 Task: Toggle the show units in the suggest.
Action: Mouse moved to (30, 594)
Screenshot: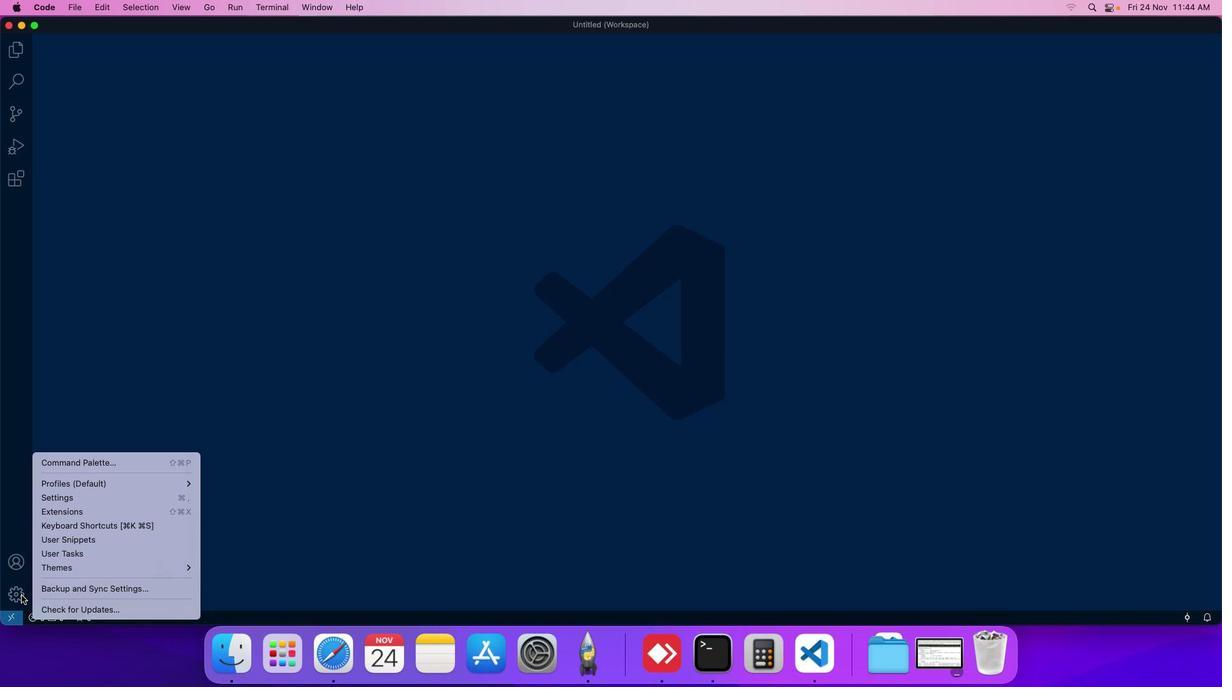 
Action: Mouse pressed left at (30, 594)
Screenshot: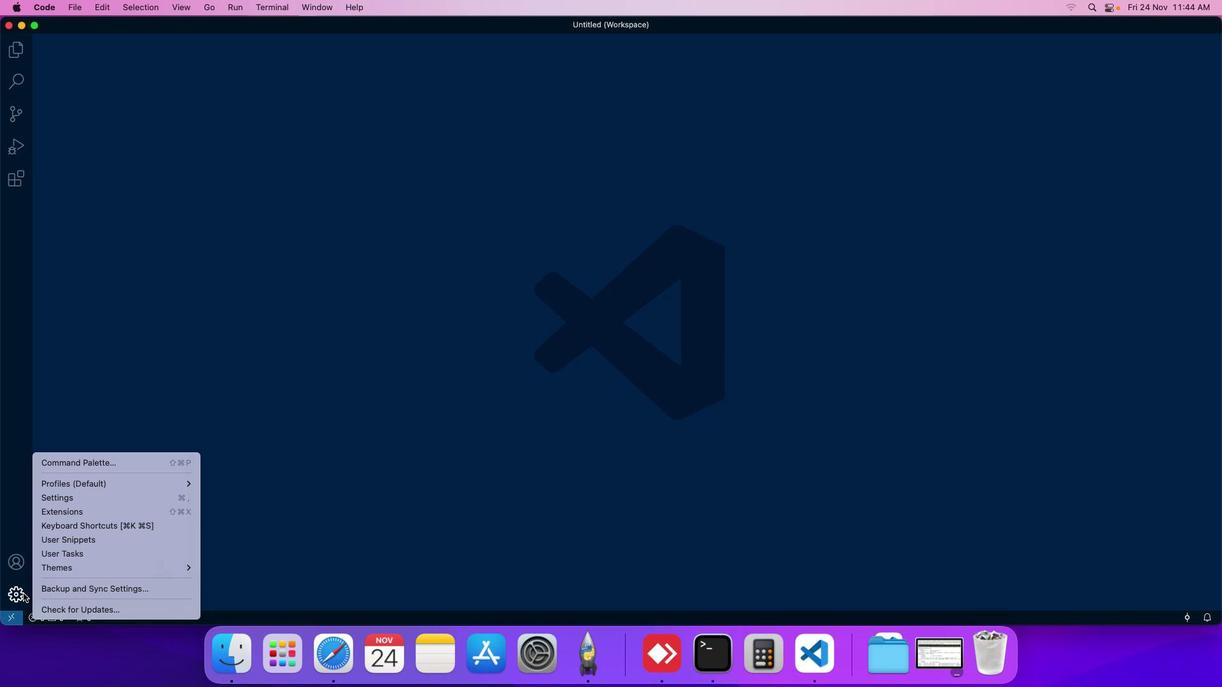 
Action: Mouse moved to (80, 496)
Screenshot: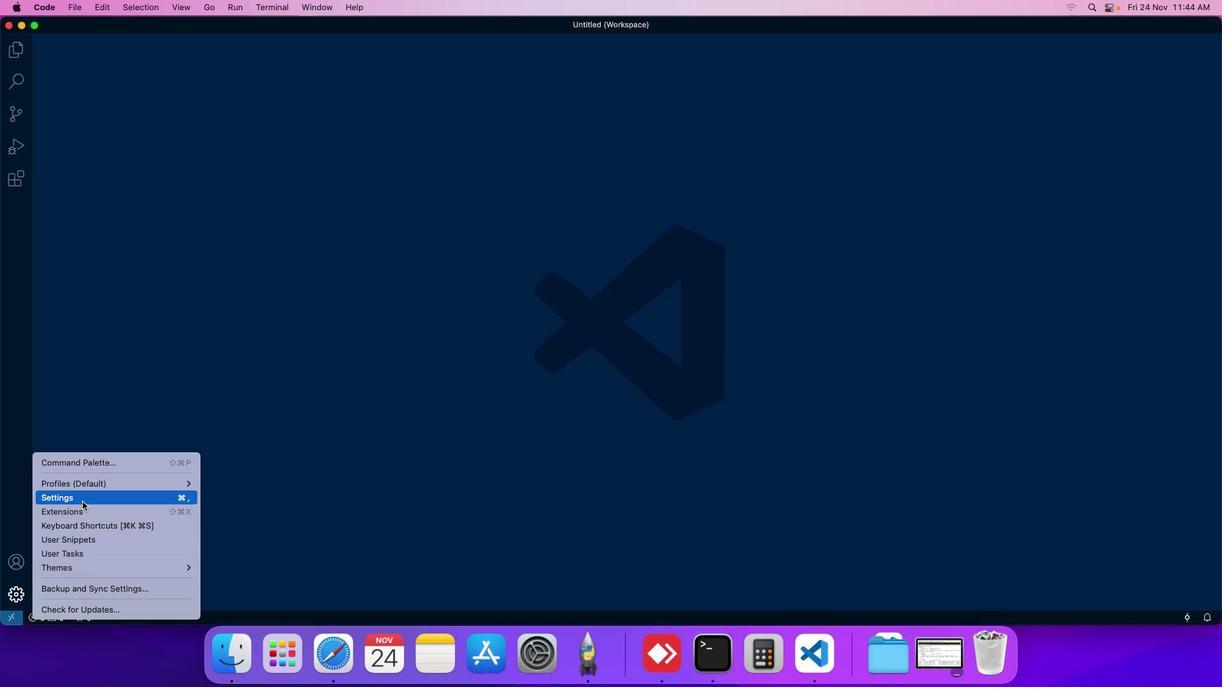 
Action: Mouse pressed left at (80, 496)
Screenshot: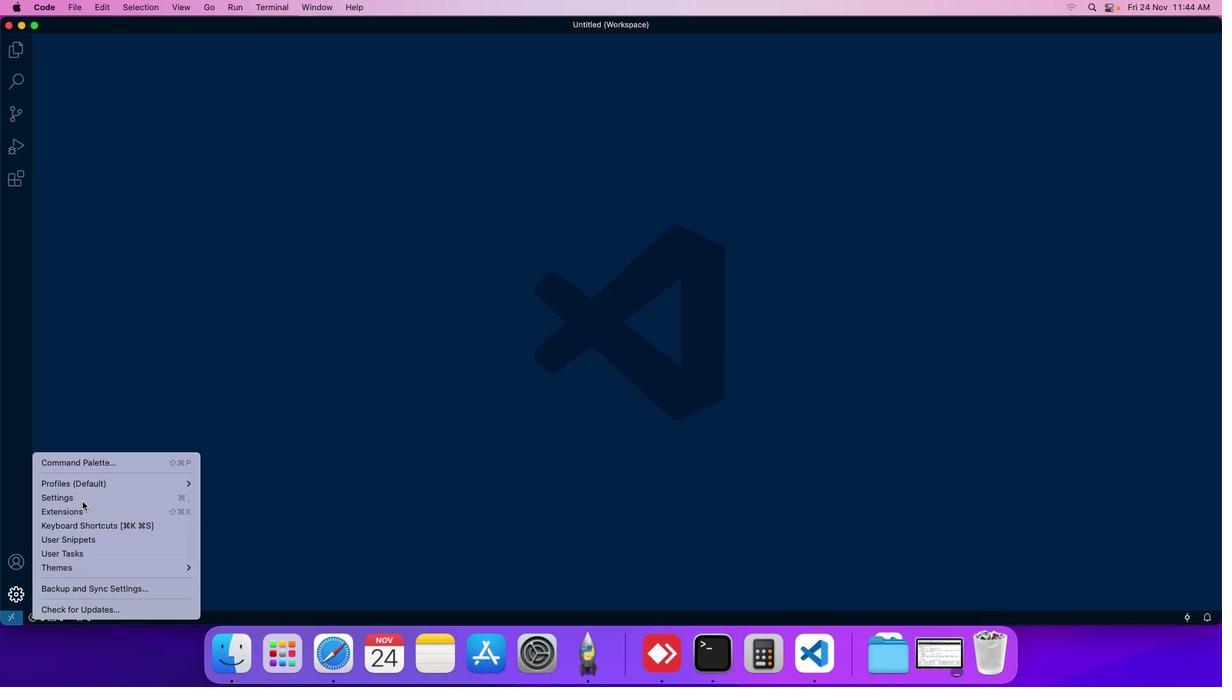 
Action: Mouse moved to (233, 124)
Screenshot: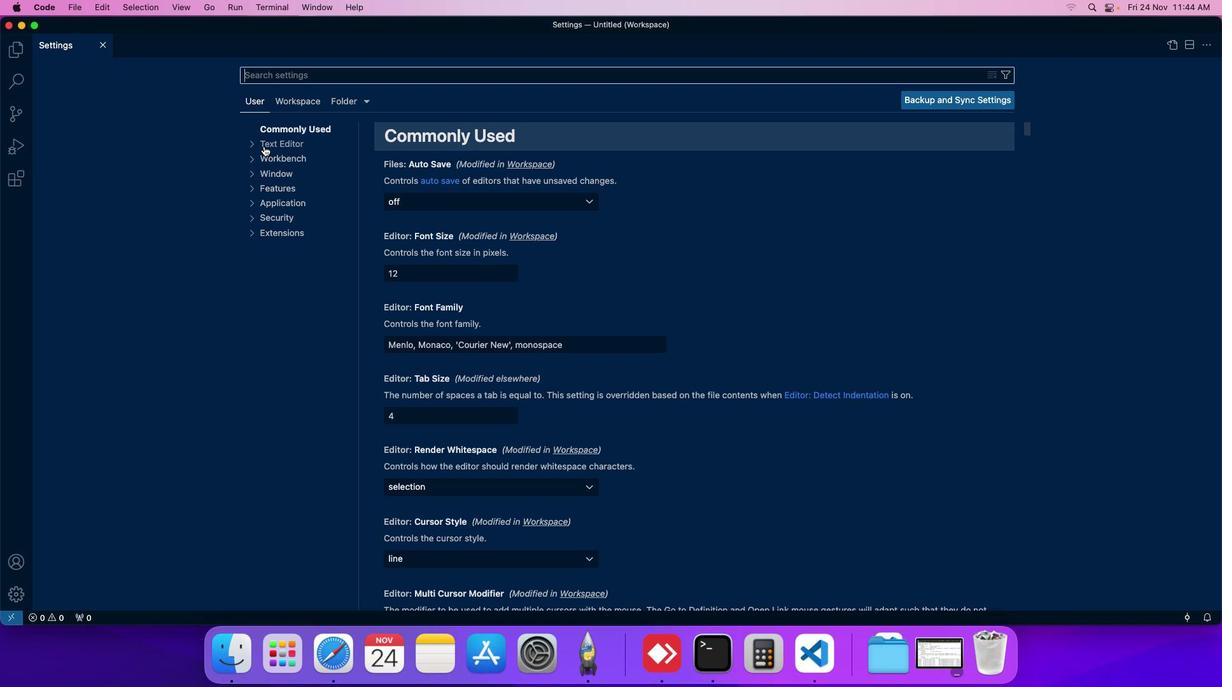 
Action: Mouse pressed left at (233, 124)
Screenshot: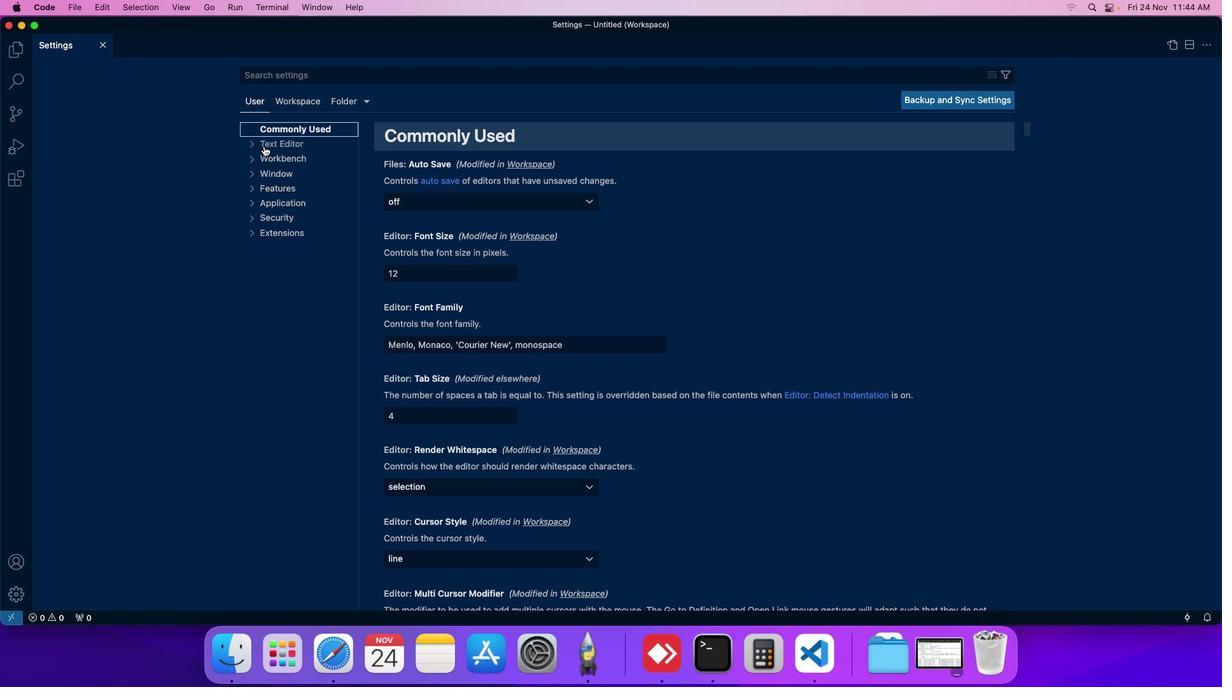 
Action: Mouse moved to (245, 226)
Screenshot: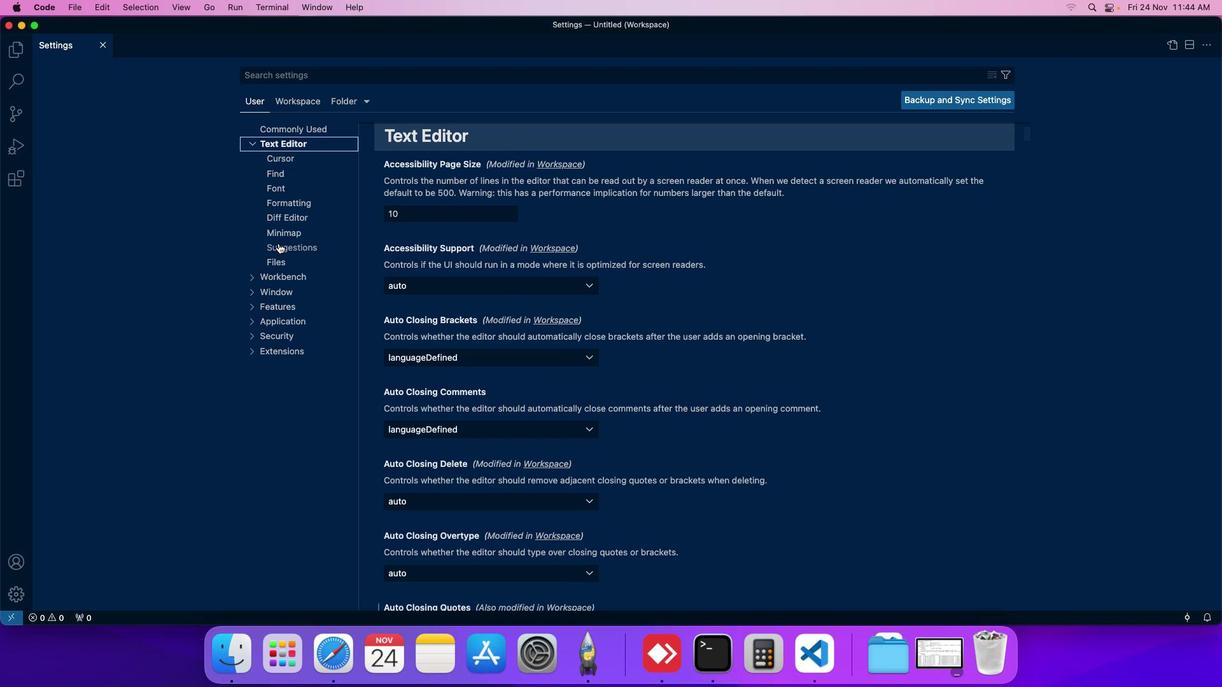 
Action: Mouse pressed left at (245, 226)
Screenshot: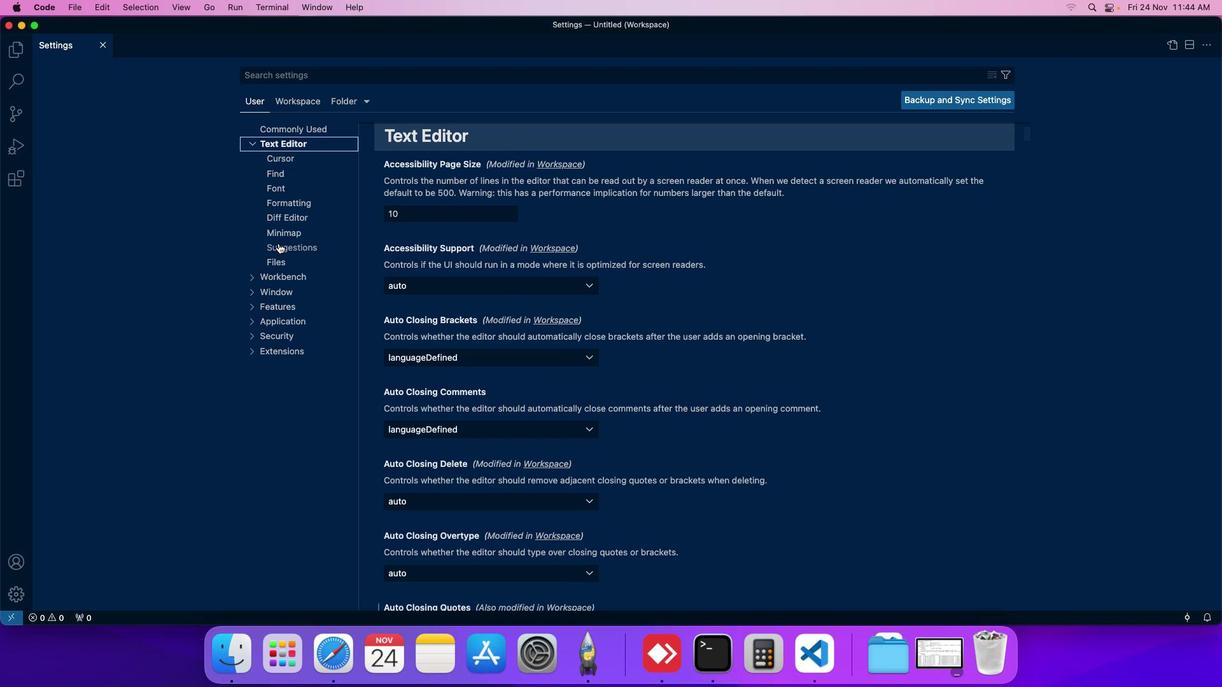 
Action: Mouse moved to (377, 317)
Screenshot: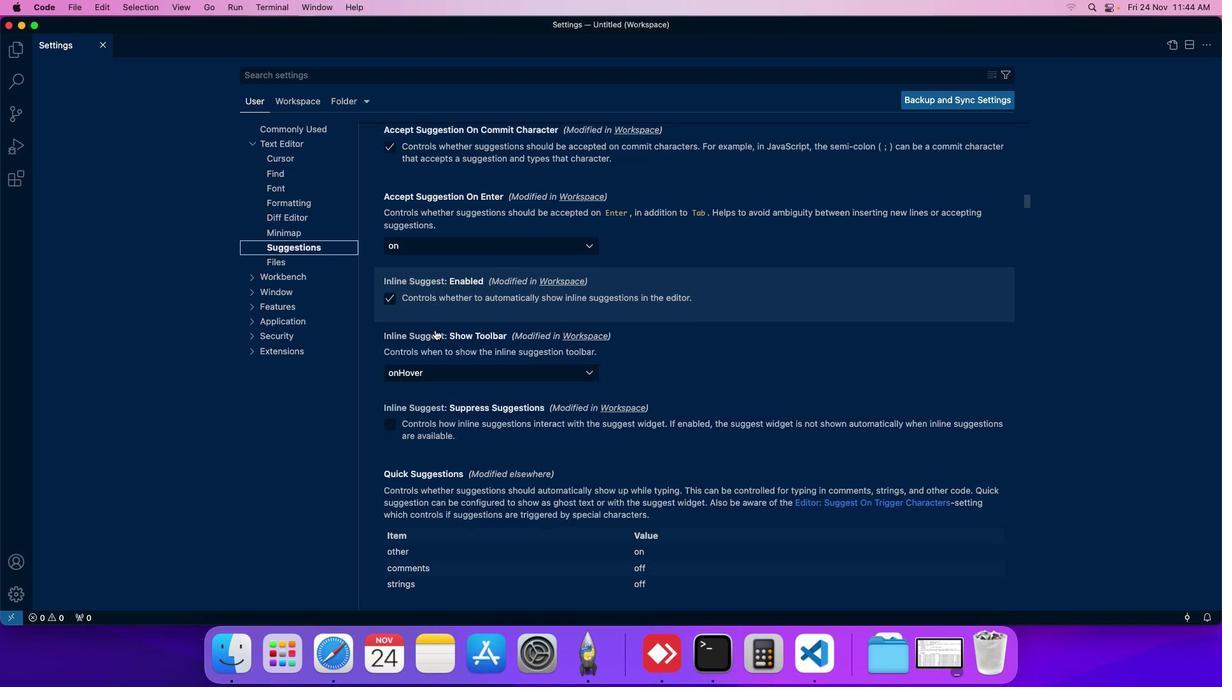 
Action: Mouse scrolled (377, 317) with delta (11, -28)
Screenshot: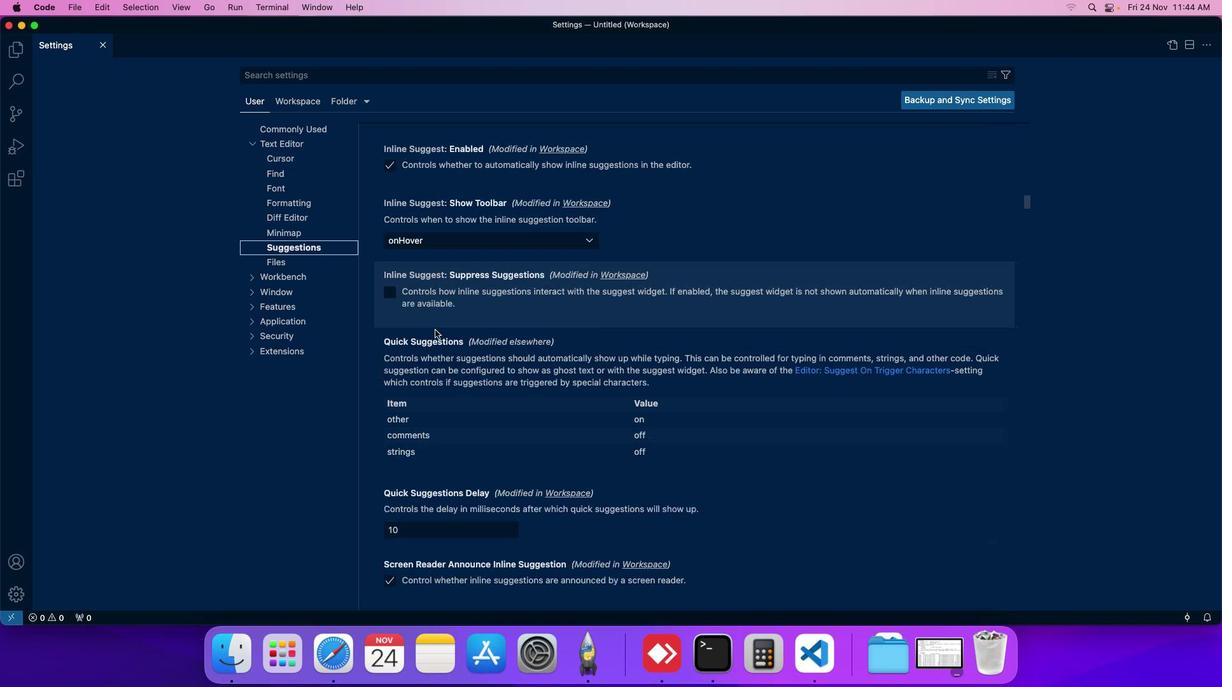 
Action: Mouse scrolled (377, 317) with delta (11, -28)
Screenshot: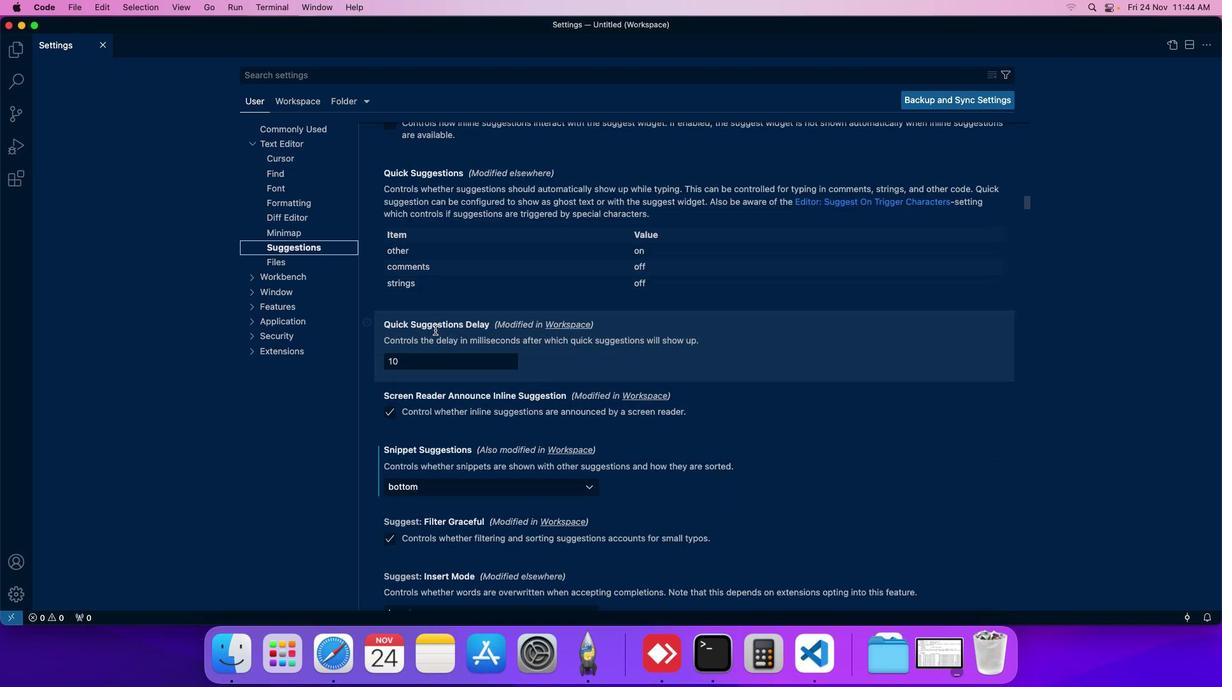 
Action: Mouse scrolled (377, 317) with delta (11, -28)
Screenshot: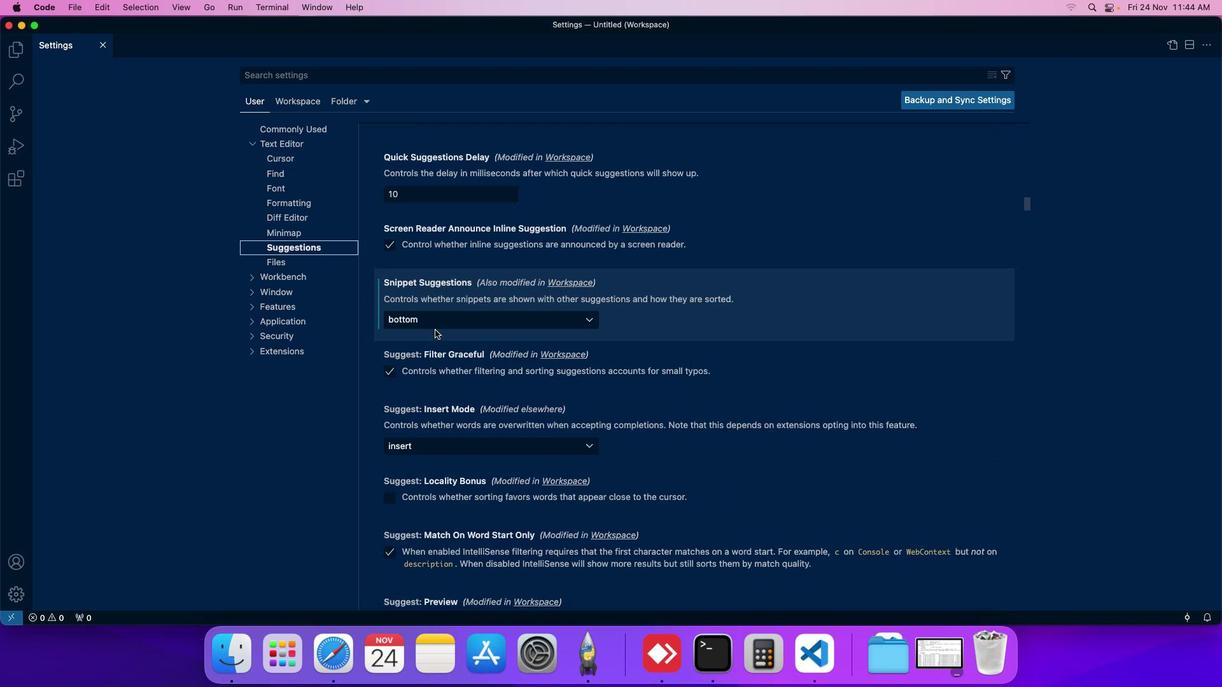 
Action: Mouse scrolled (377, 317) with delta (11, -28)
Screenshot: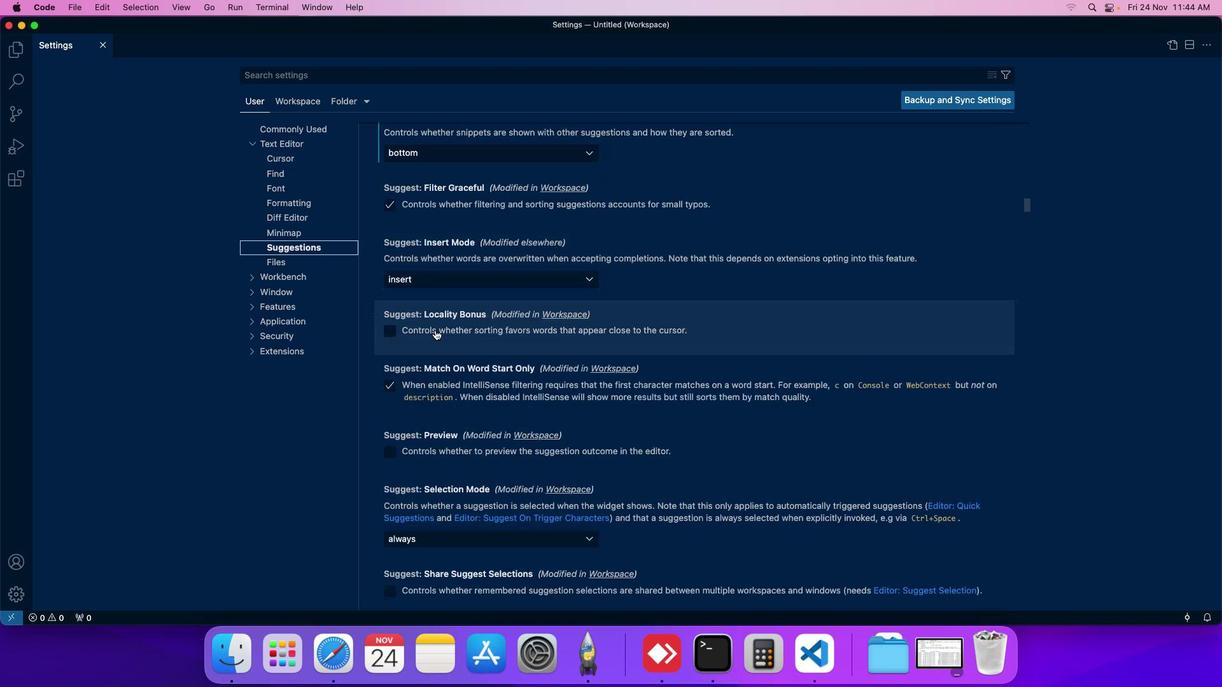 
Action: Mouse scrolled (377, 317) with delta (11, -28)
Screenshot: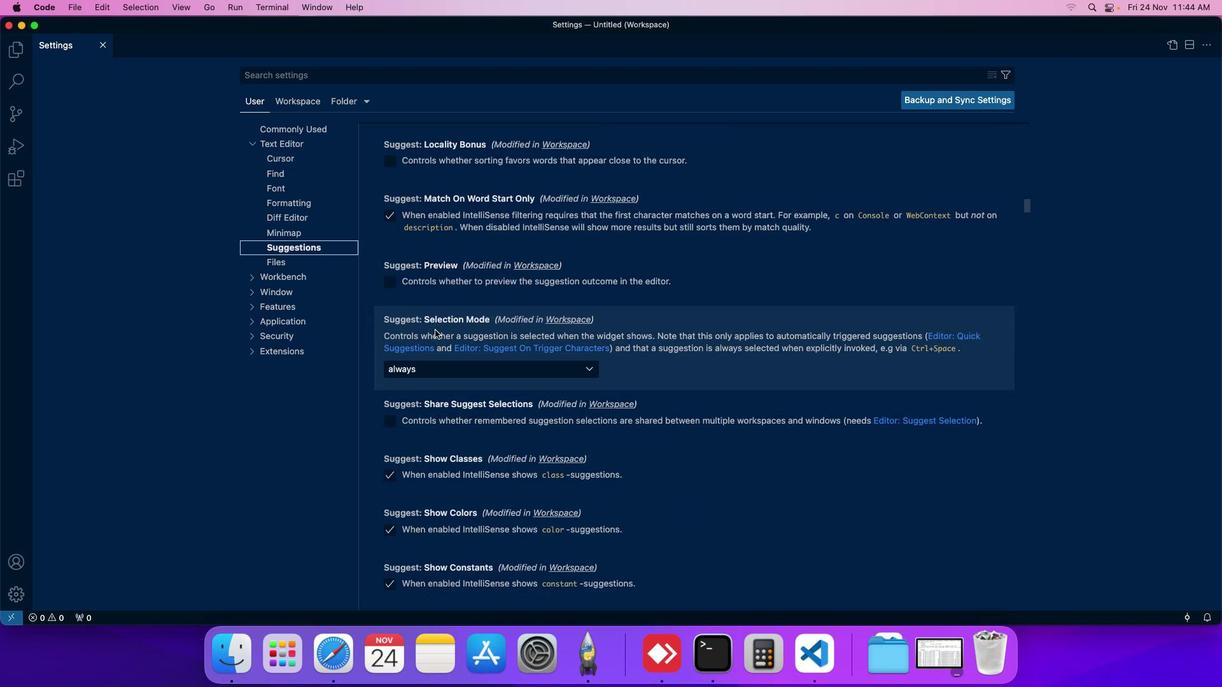 
Action: Mouse scrolled (377, 317) with delta (11, -28)
Screenshot: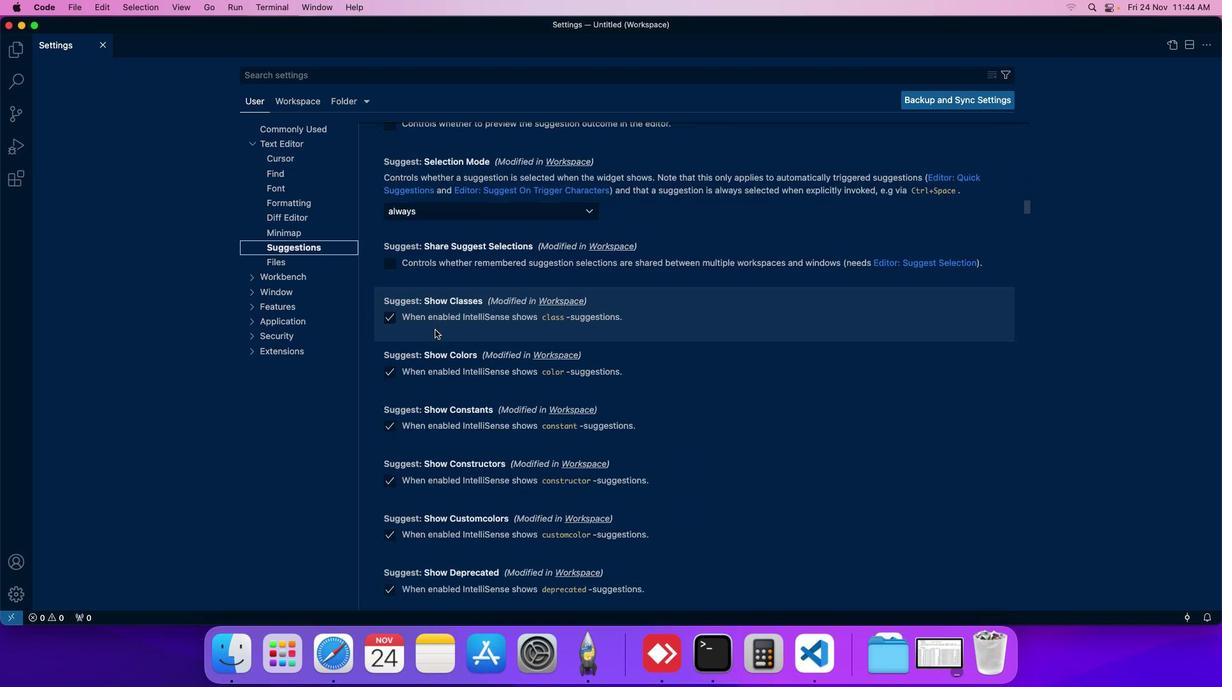 
Action: Mouse scrolled (377, 317) with delta (11, -28)
Screenshot: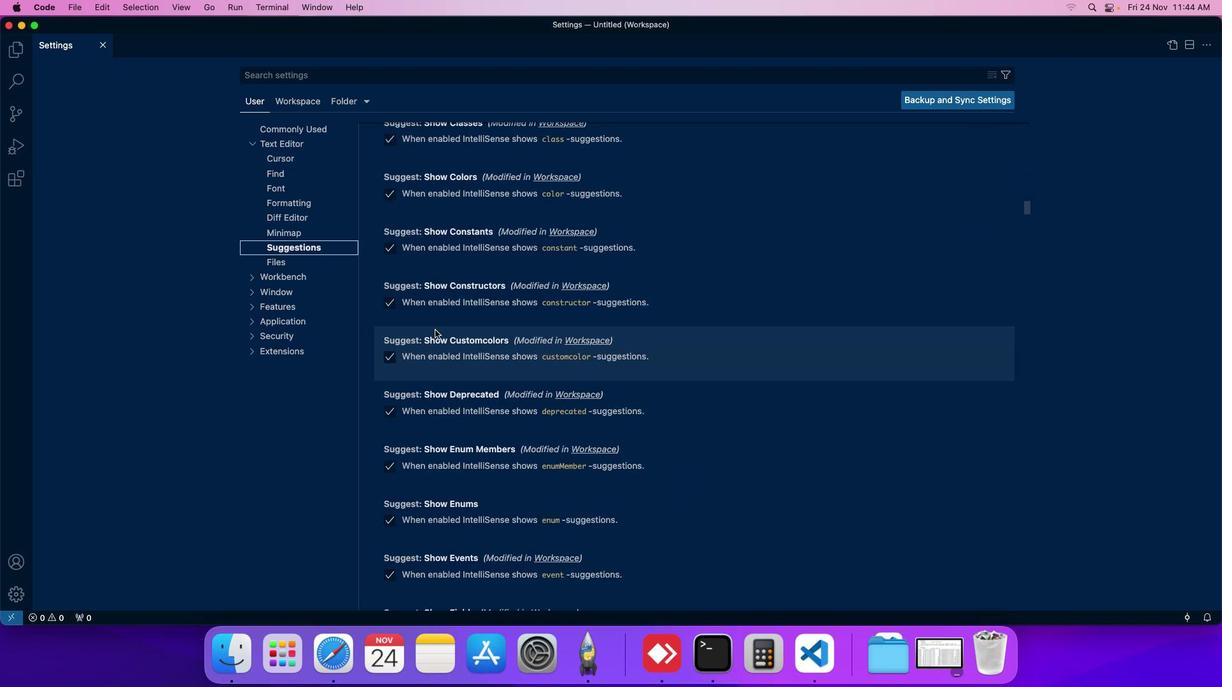 
Action: Mouse scrolled (377, 317) with delta (11, -28)
Screenshot: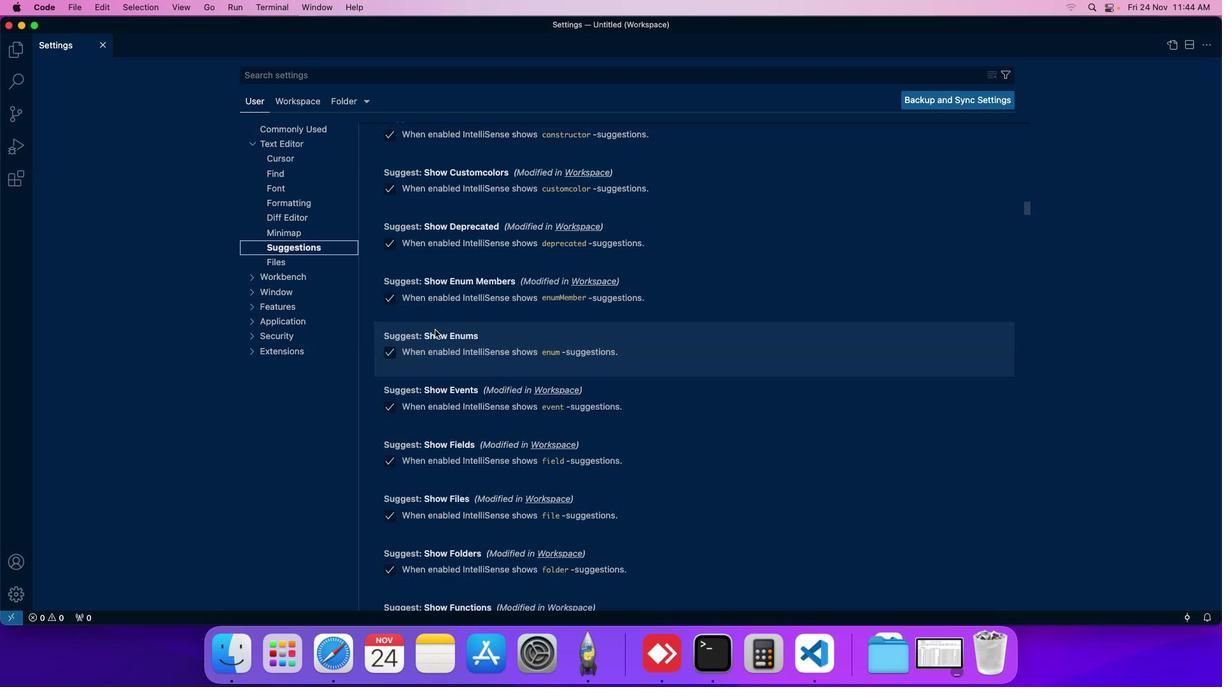 
Action: Mouse scrolled (377, 317) with delta (11, -28)
Screenshot: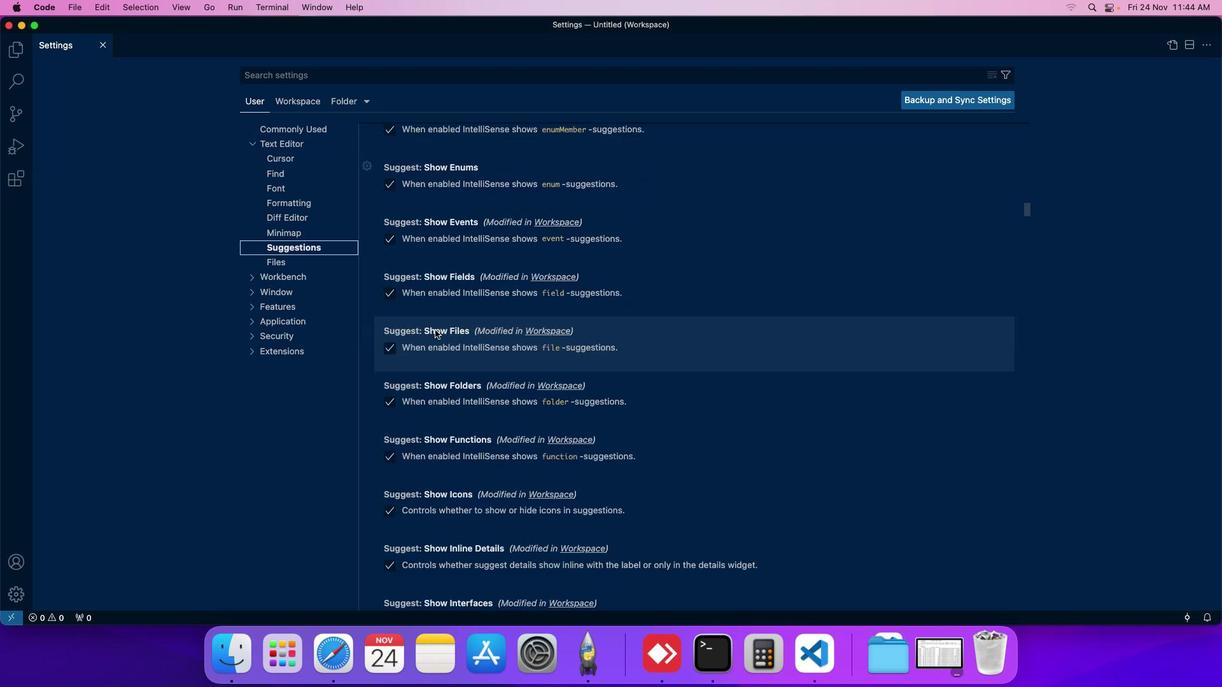 
Action: Mouse scrolled (377, 317) with delta (11, -28)
Screenshot: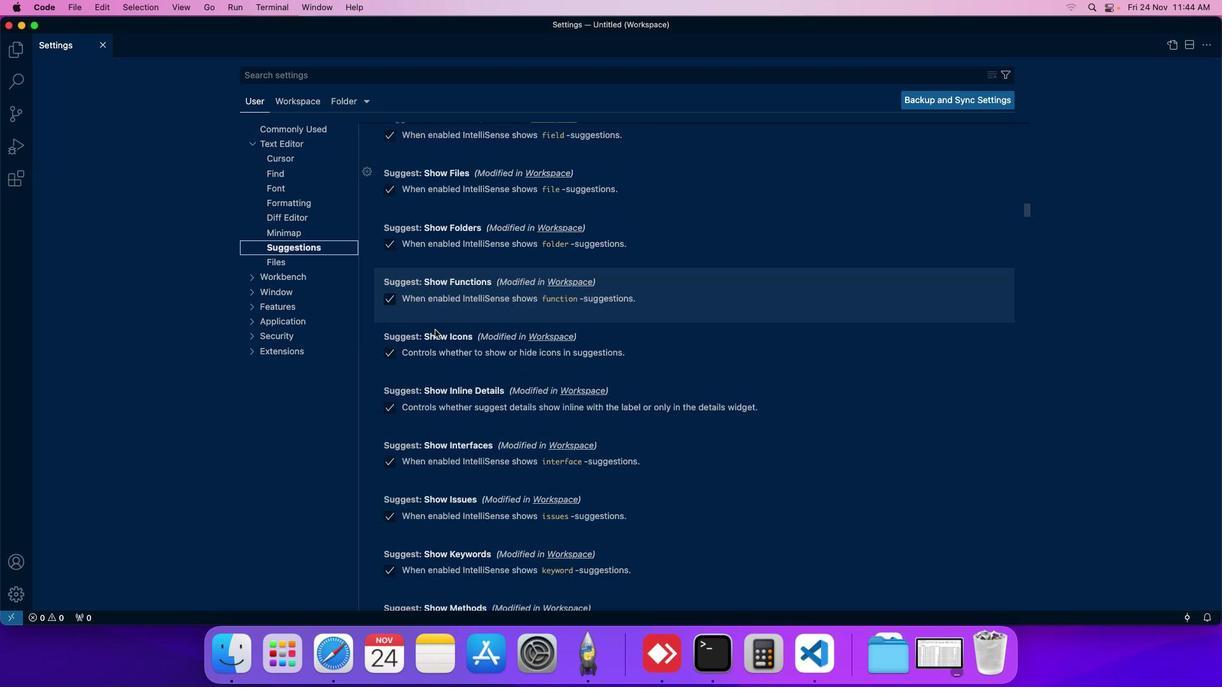 
Action: Mouse scrolled (377, 317) with delta (11, -28)
Screenshot: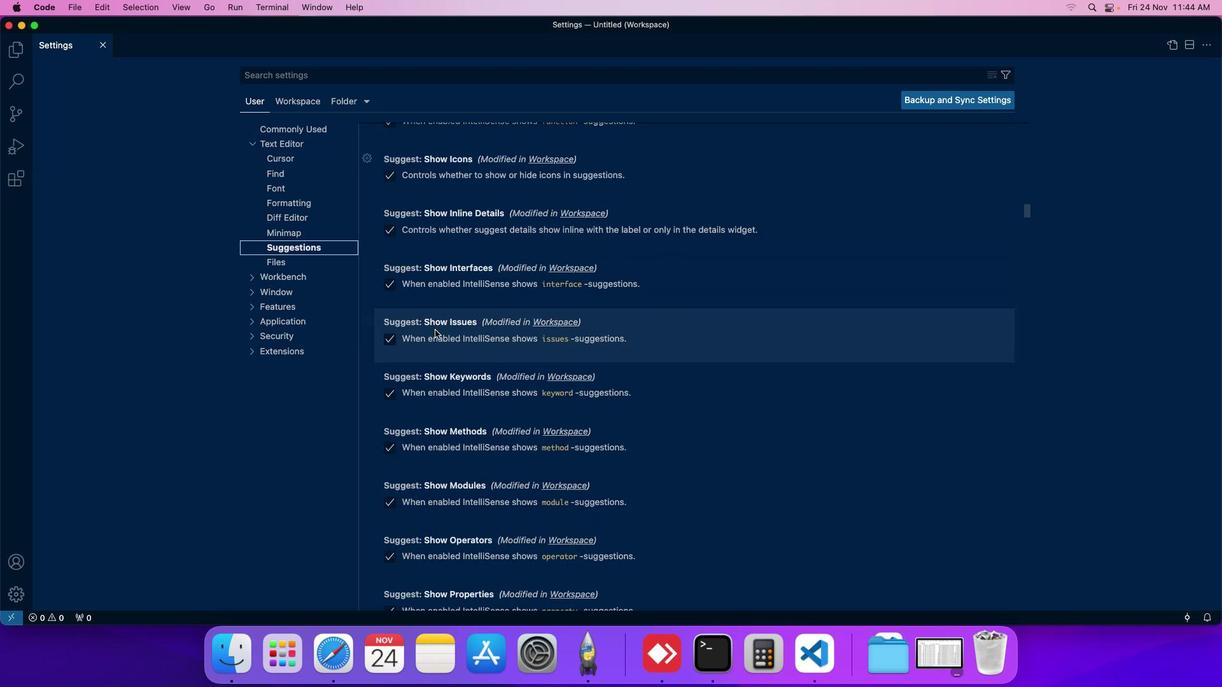 
Action: Mouse scrolled (377, 317) with delta (11, -28)
Screenshot: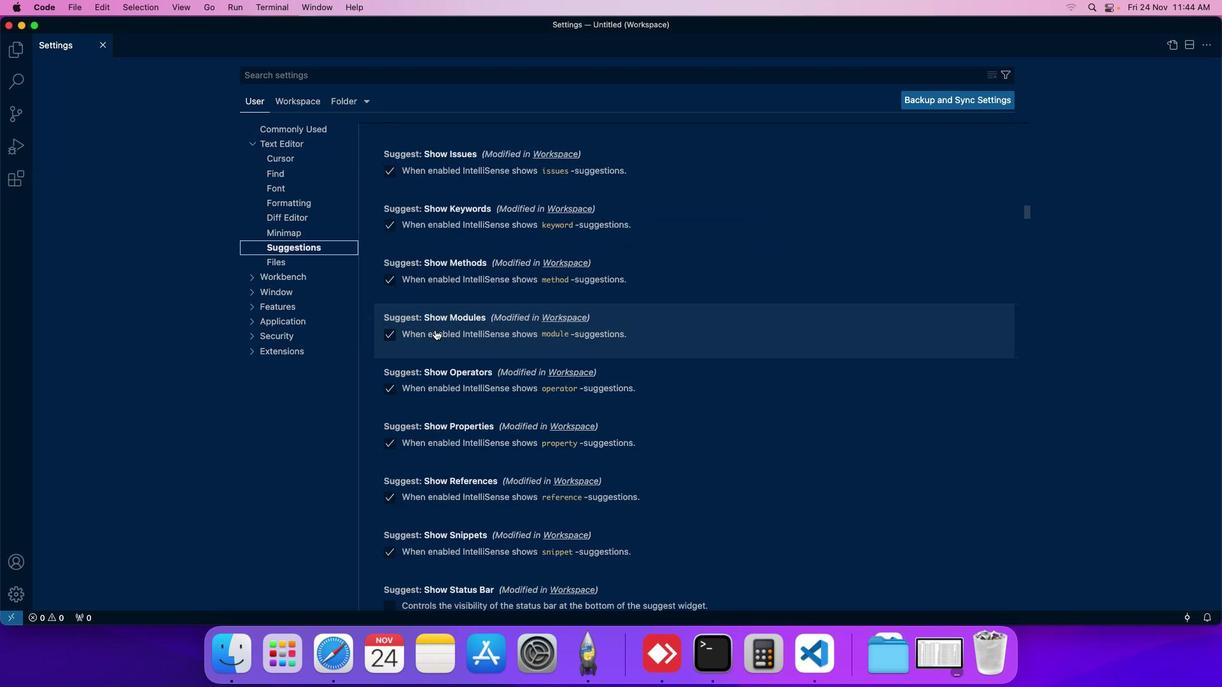 
Action: Mouse scrolled (377, 317) with delta (11, -28)
Screenshot: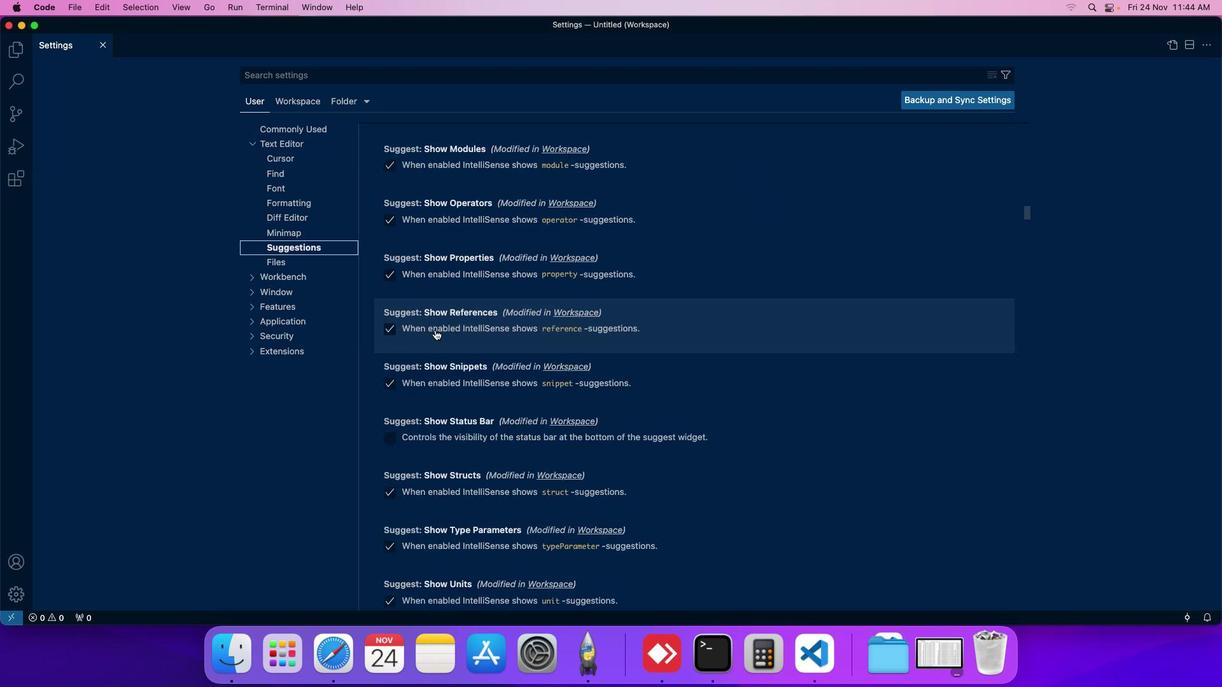 
Action: Mouse scrolled (377, 317) with delta (11, -28)
Screenshot: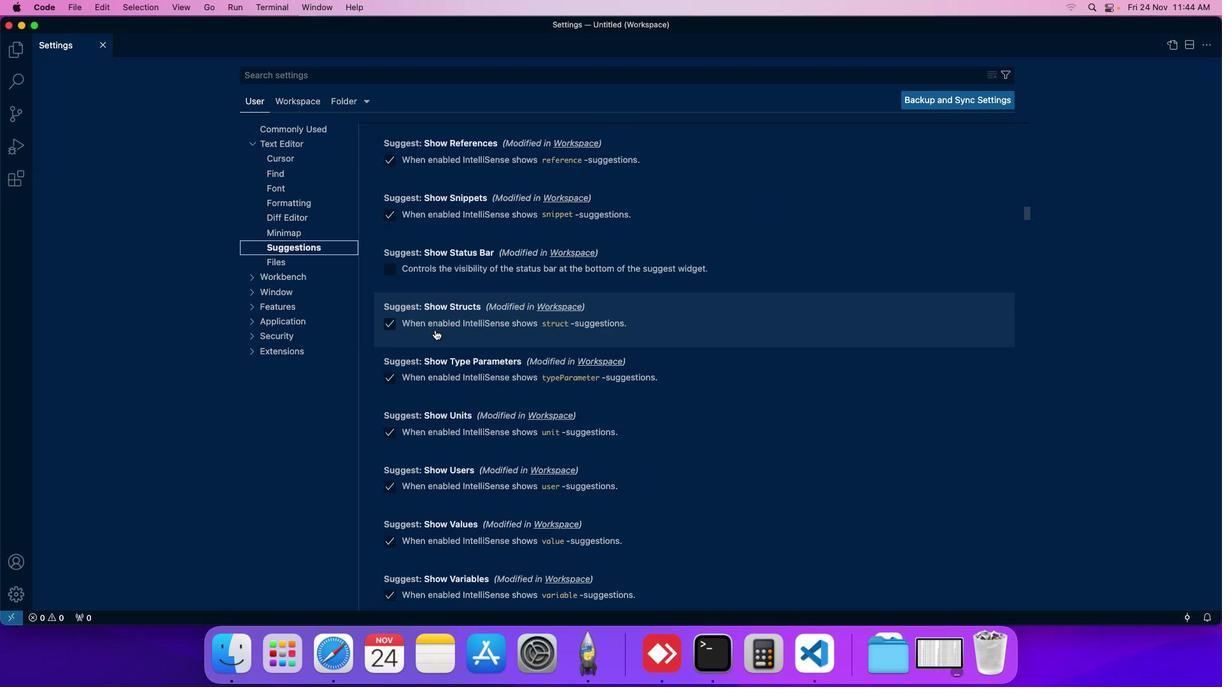 
Action: Mouse scrolled (377, 317) with delta (11, -28)
Screenshot: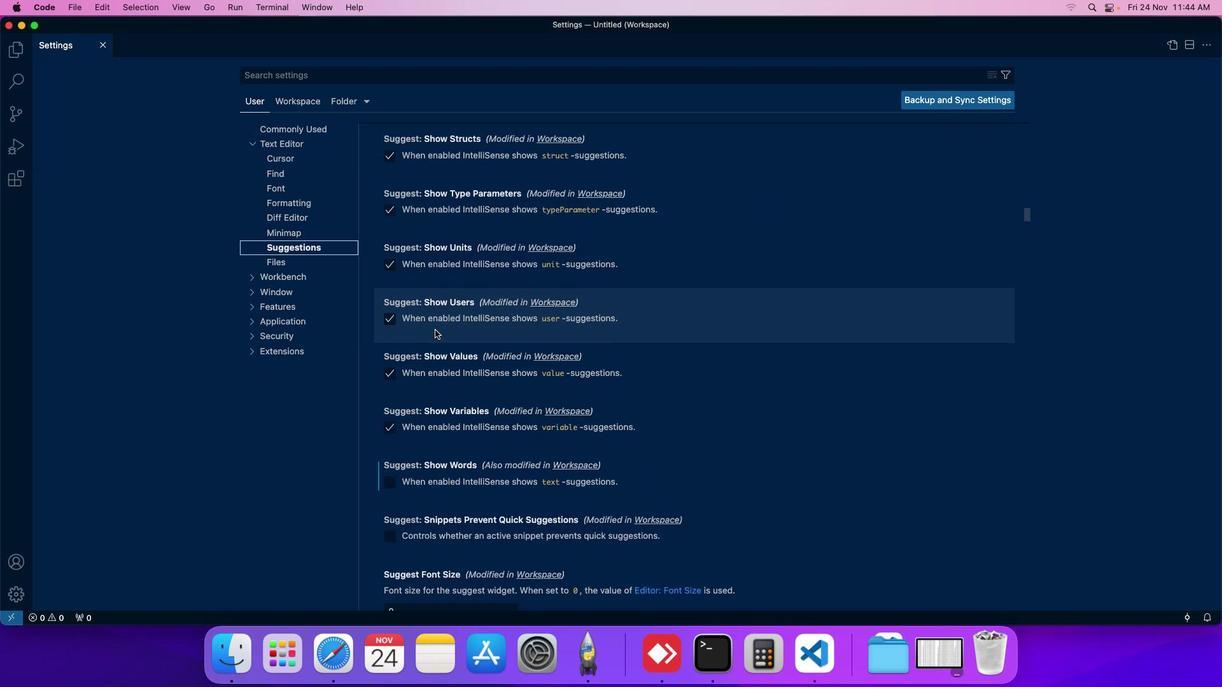 
Action: Mouse scrolled (377, 317) with delta (11, -28)
Screenshot: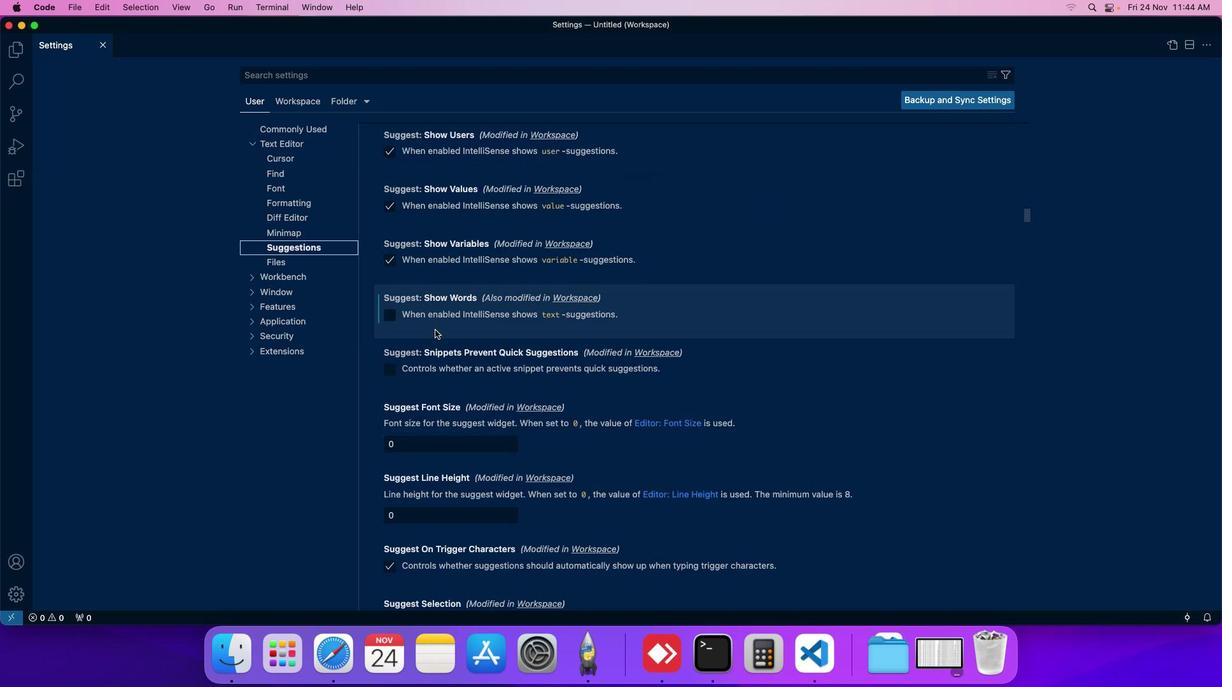 
Action: Mouse scrolled (377, 317) with delta (11, -28)
Screenshot: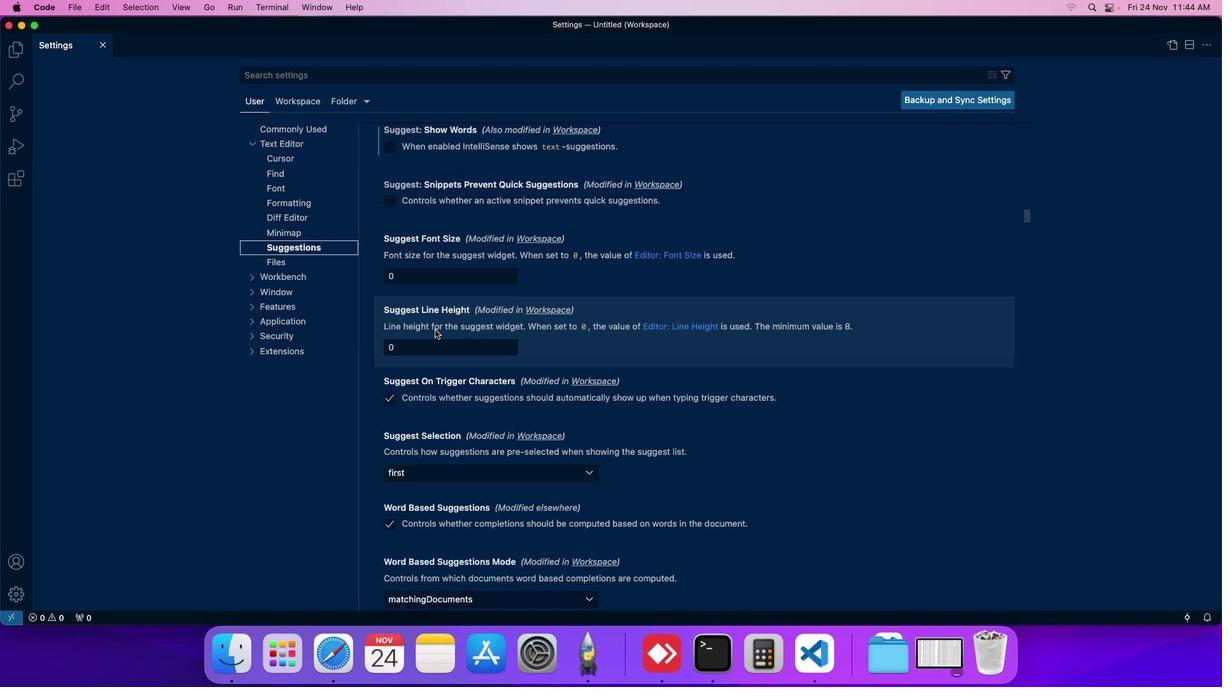 
Action: Mouse scrolled (377, 317) with delta (11, -28)
Screenshot: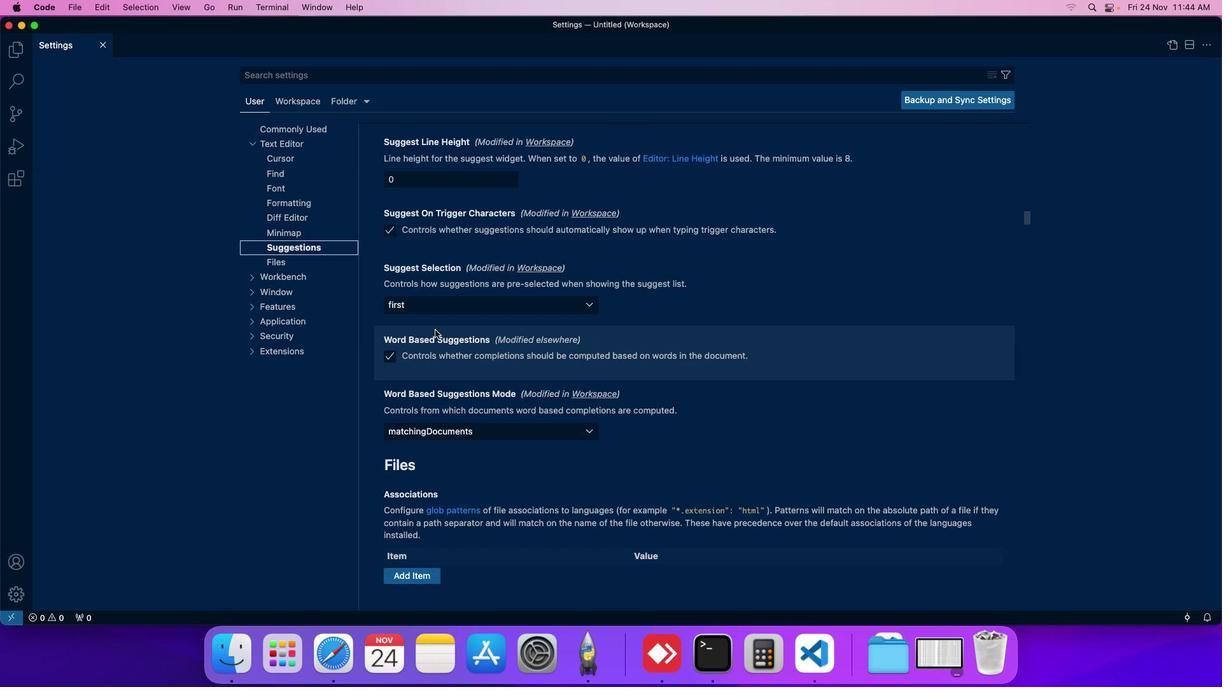 
Action: Mouse moved to (377, 317)
Screenshot: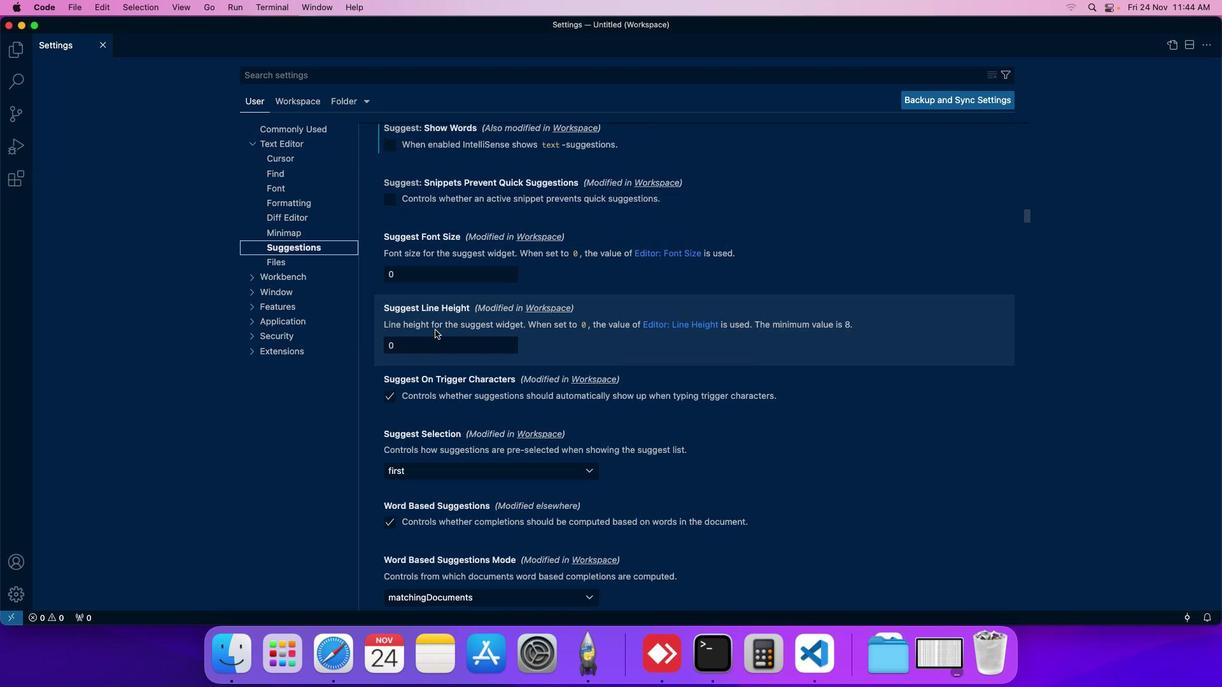 
Action: Mouse scrolled (377, 317) with delta (11, -26)
Screenshot: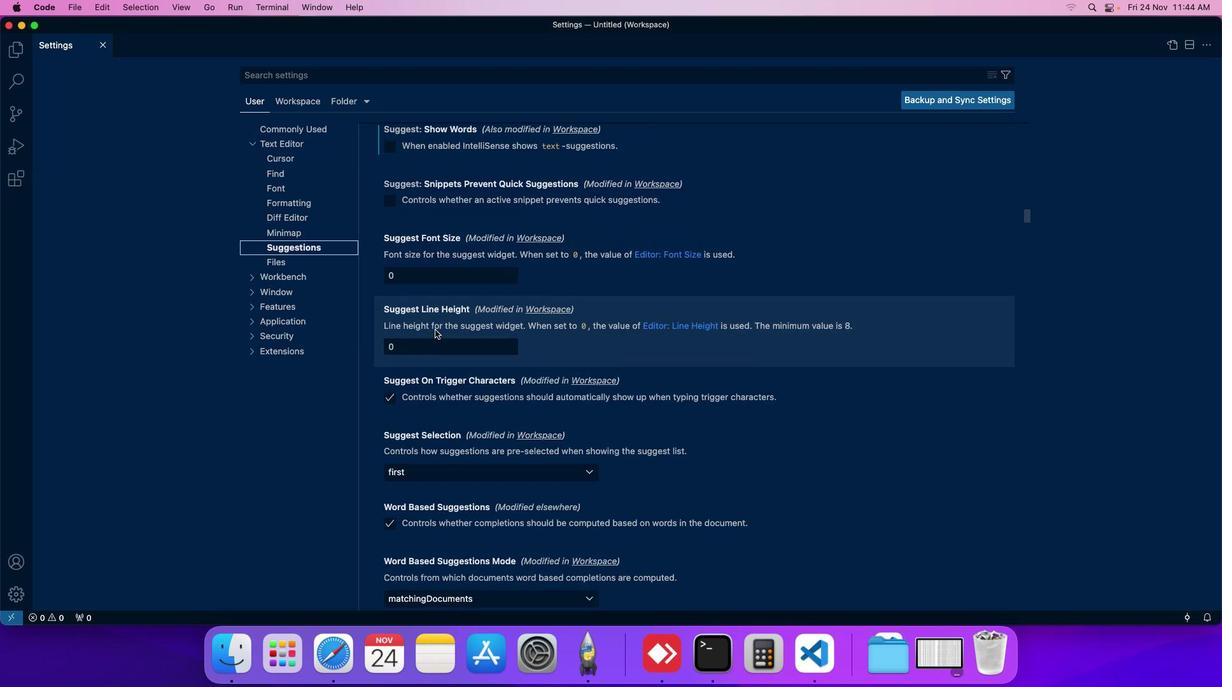 
Action: Mouse scrolled (377, 317) with delta (11, -26)
Screenshot: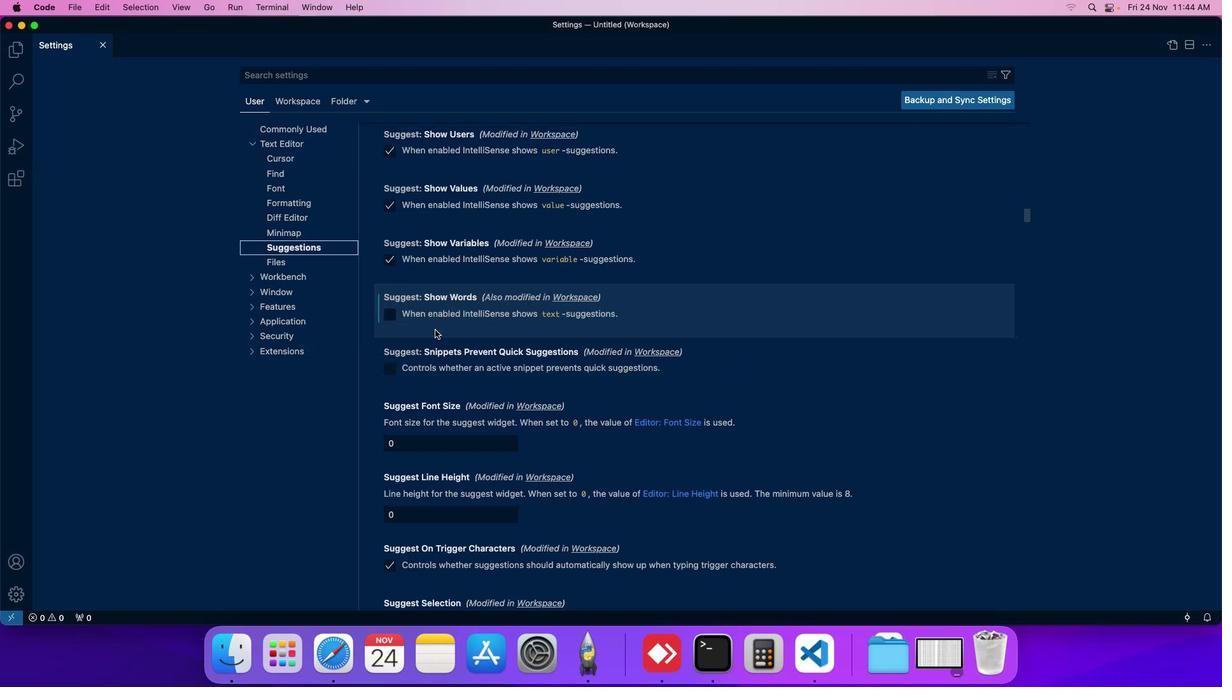 
Action: Mouse scrolled (377, 317) with delta (11, -26)
Screenshot: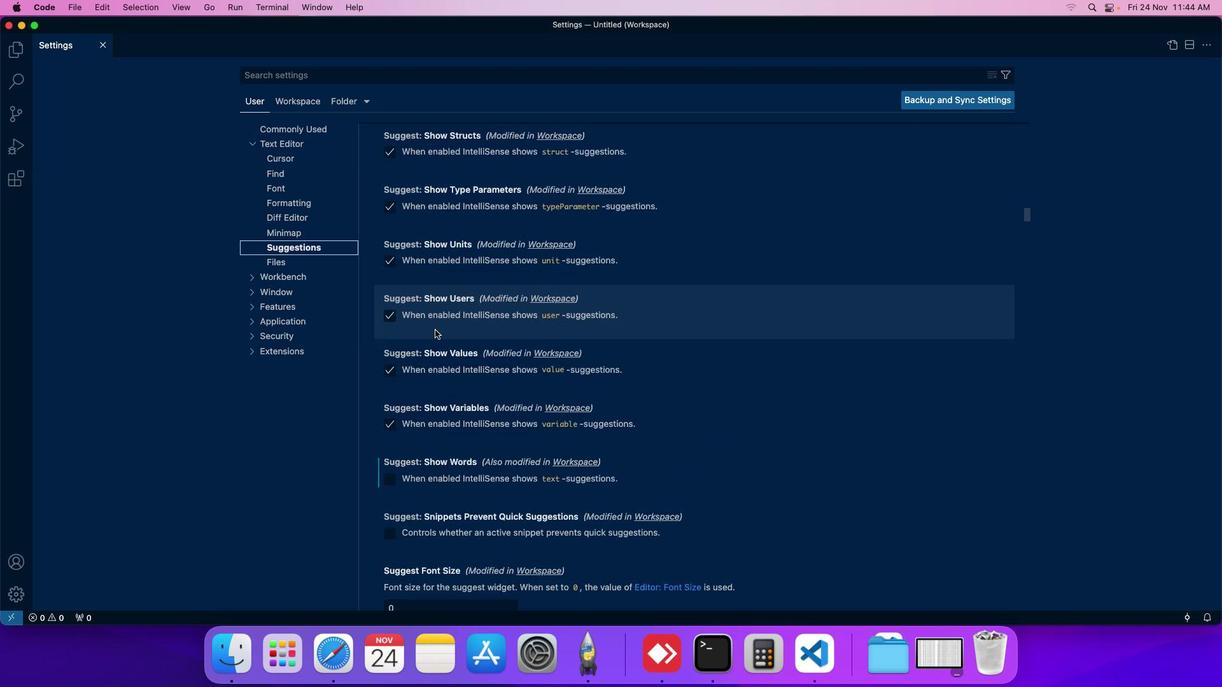 
Action: Mouse scrolled (377, 317) with delta (11, -26)
Screenshot: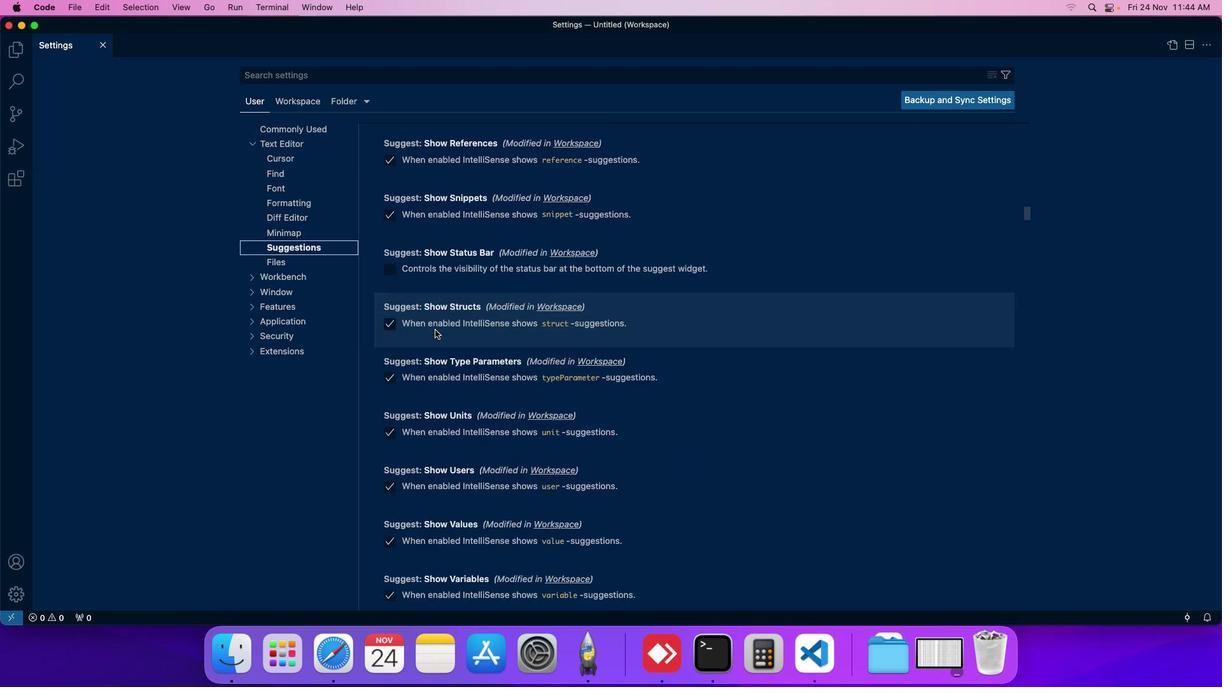 
Action: Mouse scrolled (377, 317) with delta (11, -26)
Screenshot: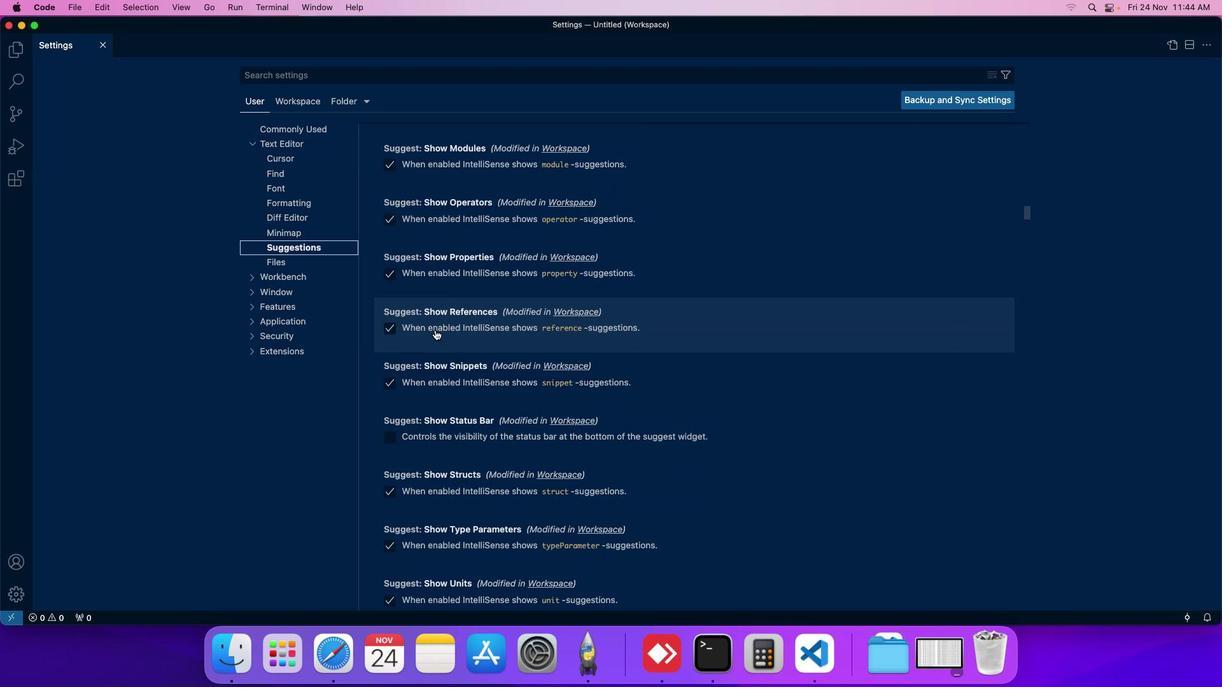 
Action: Mouse scrolled (377, 317) with delta (11, -26)
Screenshot: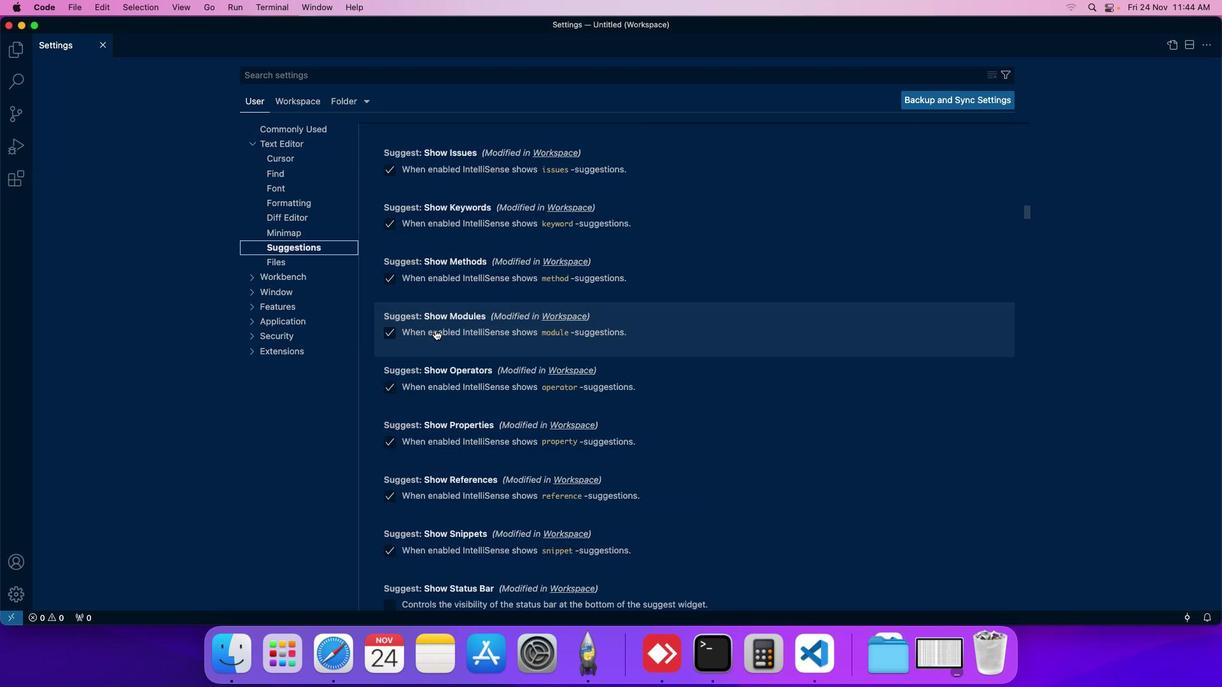 
Action: Mouse scrolled (377, 317) with delta (11, -26)
Screenshot: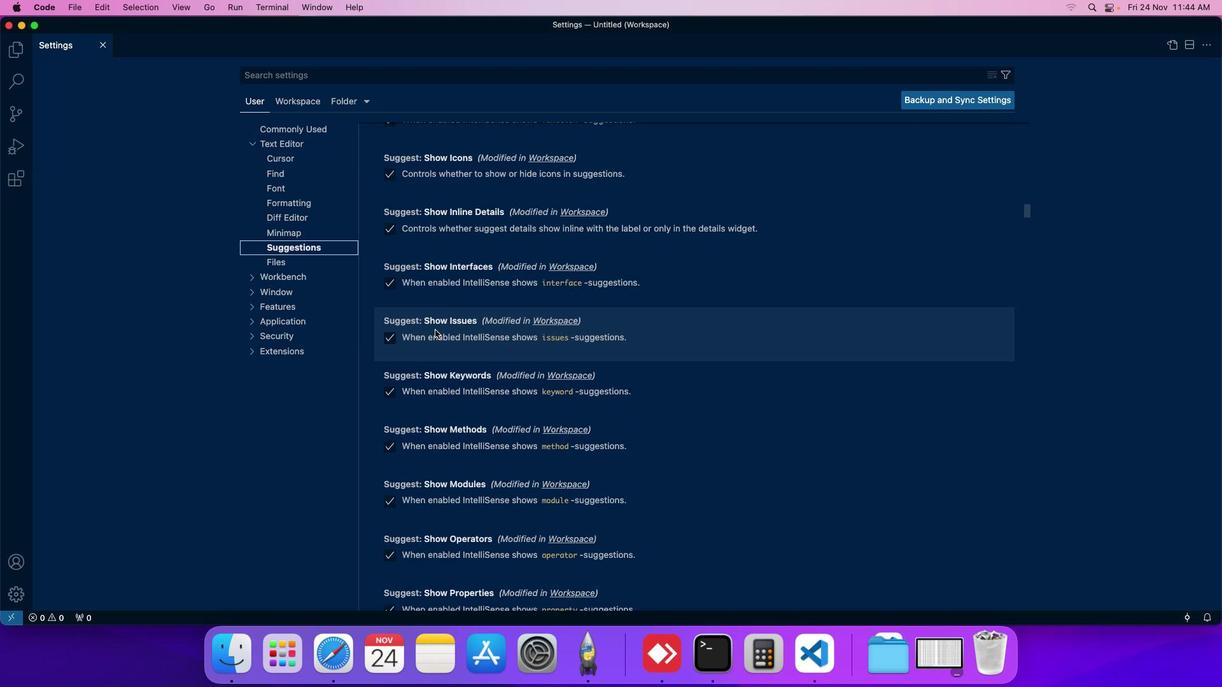 
Action: Mouse scrolled (377, 317) with delta (11, -26)
Screenshot: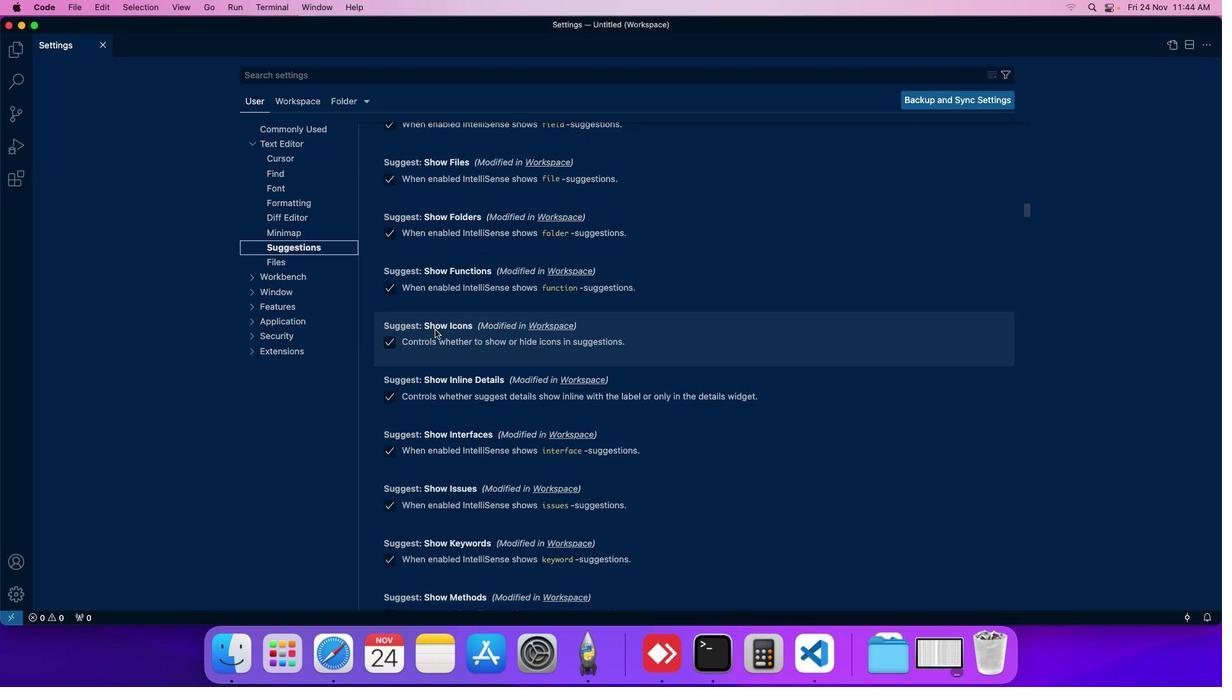 
Action: Mouse scrolled (377, 317) with delta (11, -26)
Screenshot: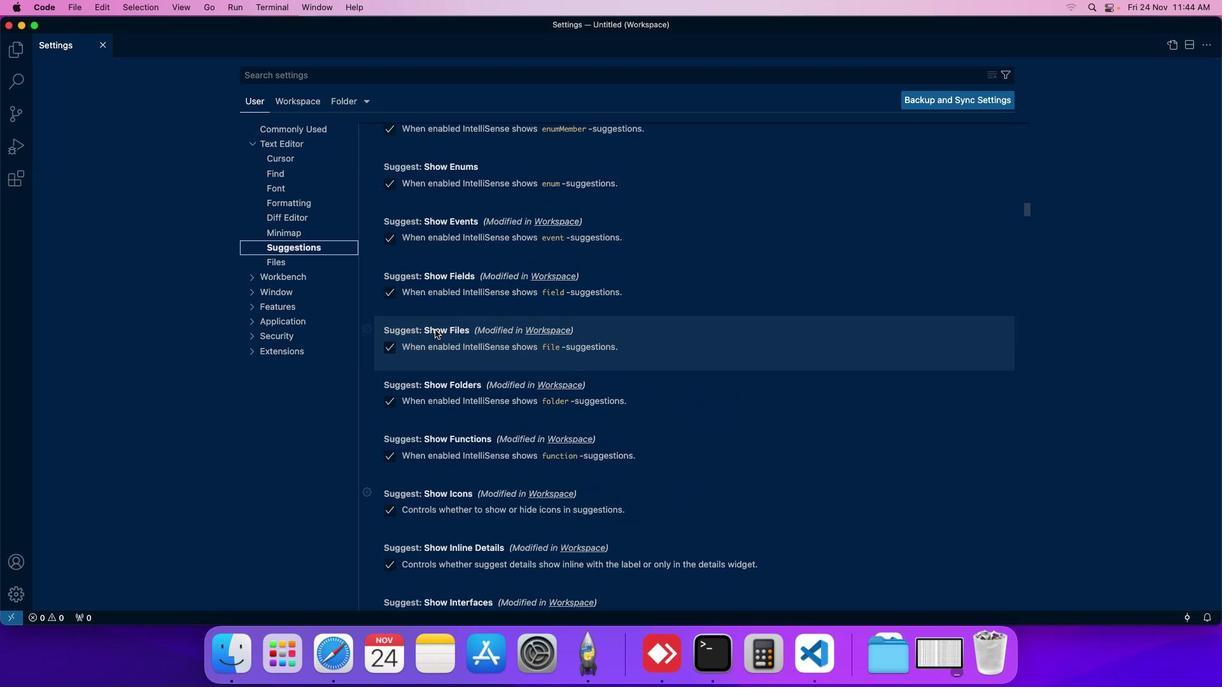 
Action: Mouse scrolled (377, 317) with delta (11, -28)
Screenshot: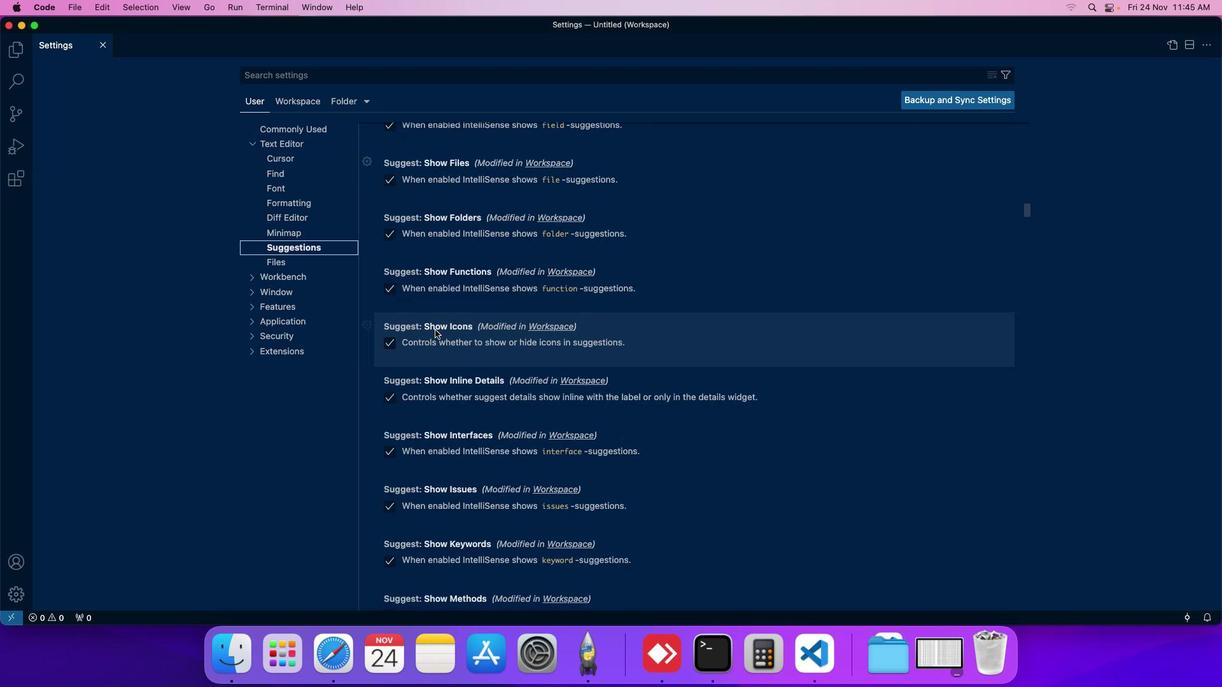 
Action: Mouse scrolled (377, 317) with delta (11, -28)
Screenshot: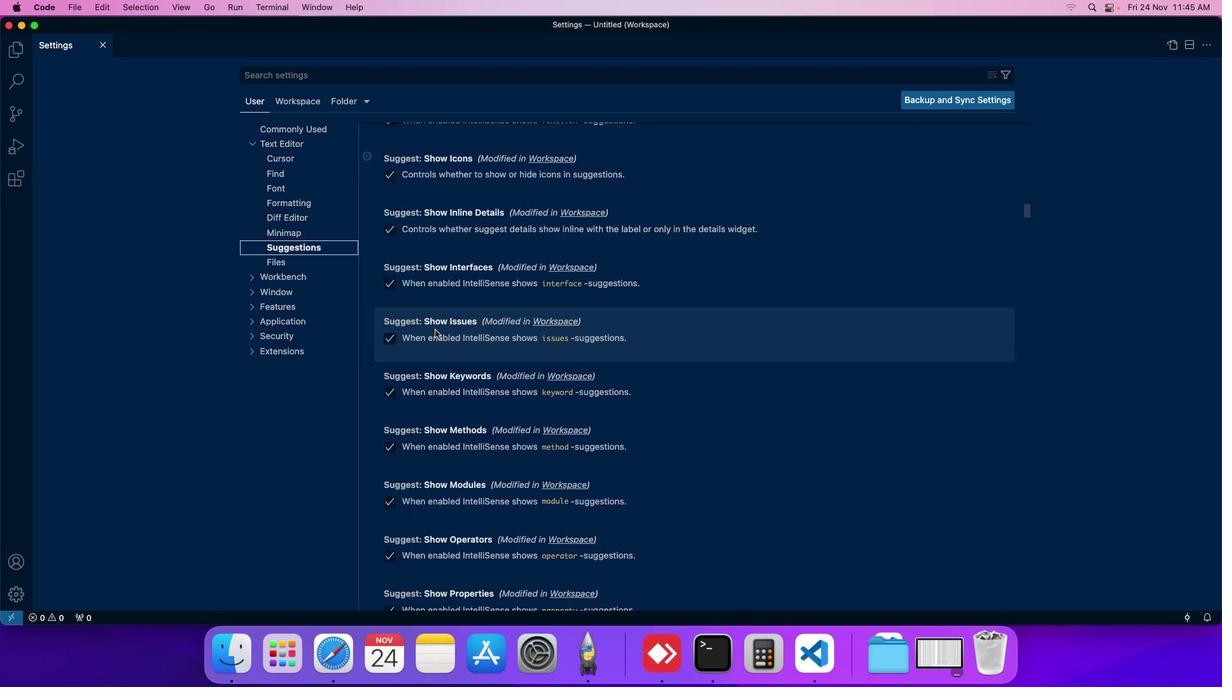 
Action: Mouse scrolled (377, 317) with delta (11, -28)
Screenshot: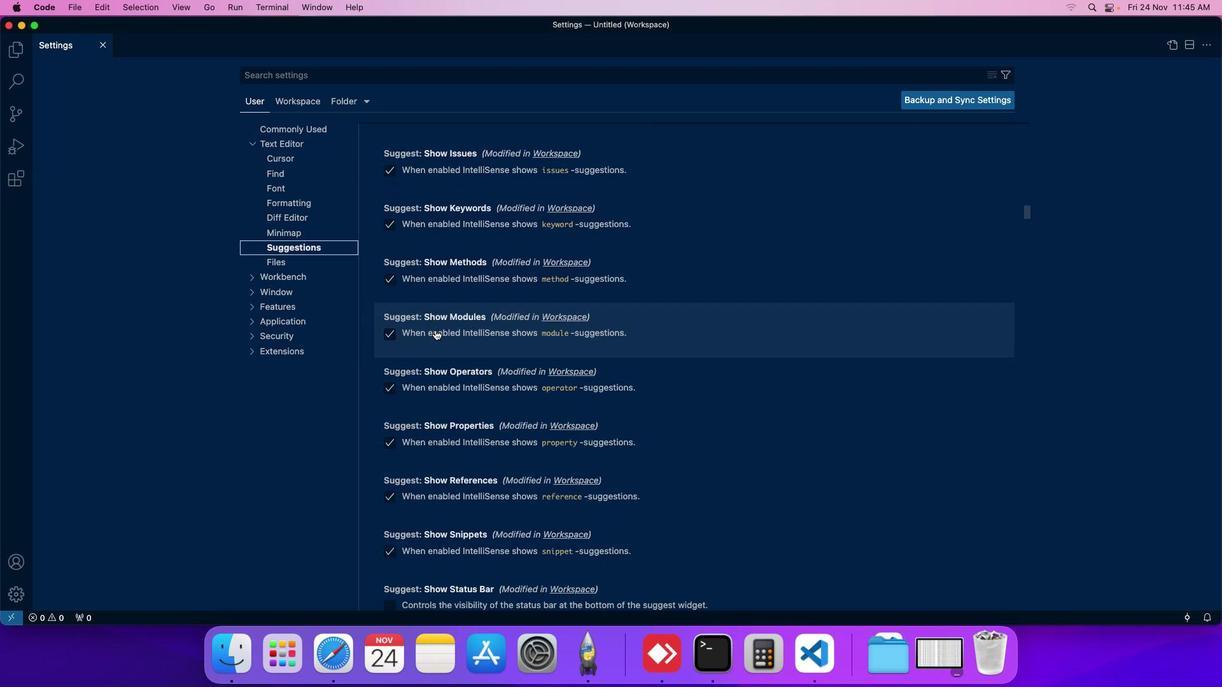 
Action: Mouse scrolled (377, 317) with delta (11, -28)
Screenshot: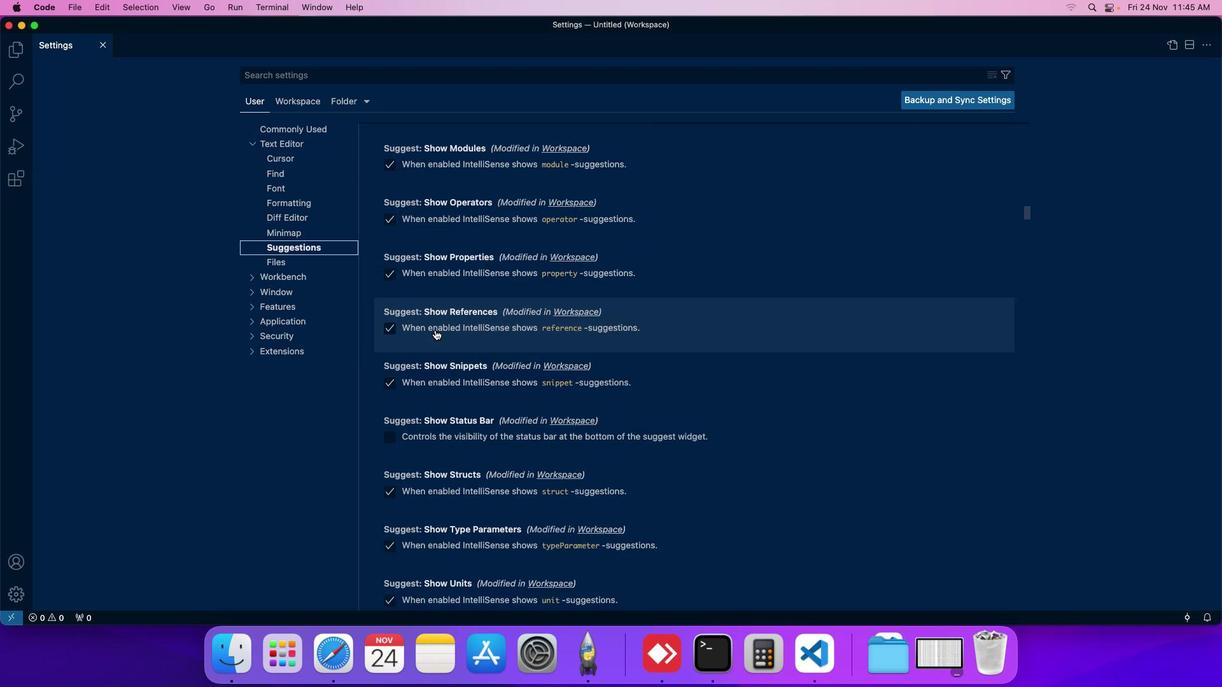 
Action: Mouse scrolled (377, 317) with delta (11, -28)
Screenshot: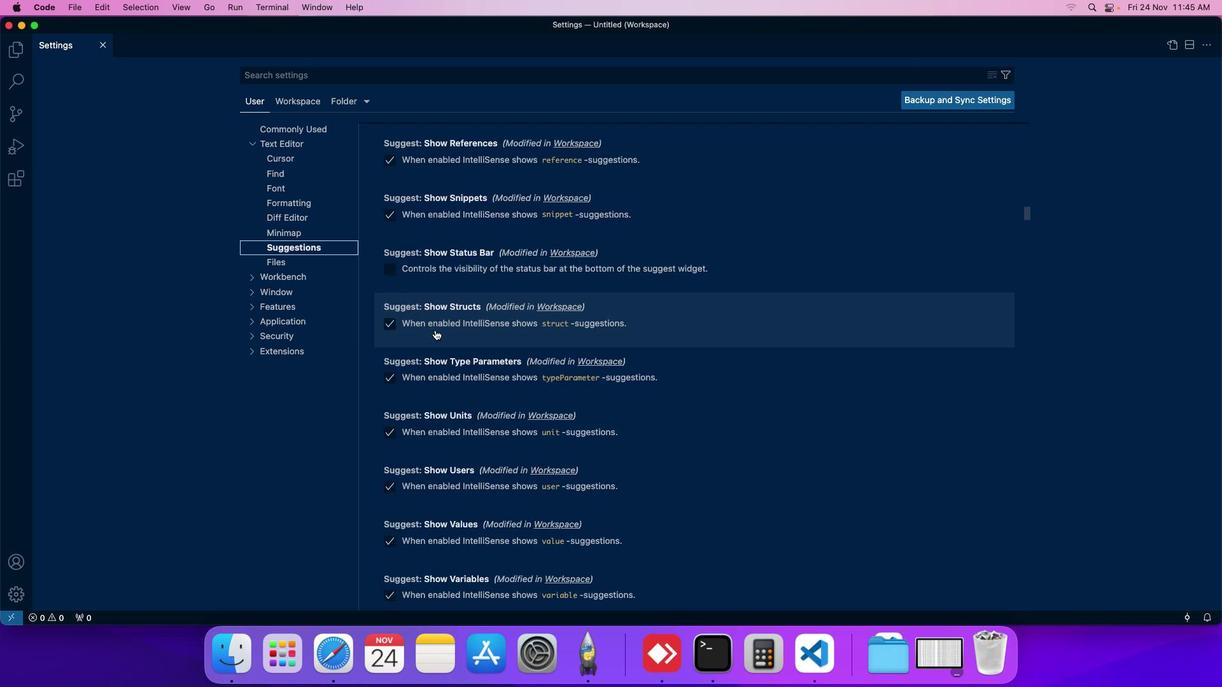 
Action: Mouse moved to (340, 424)
Screenshot: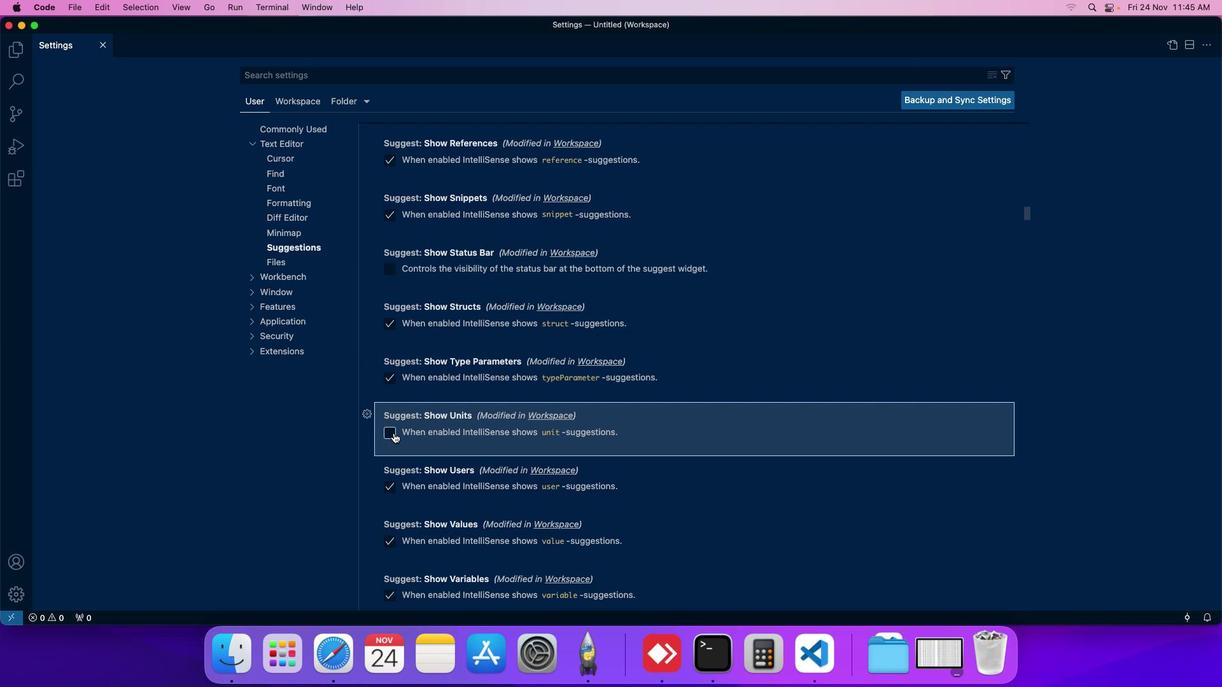 
Action: Mouse pressed left at (340, 424)
Screenshot: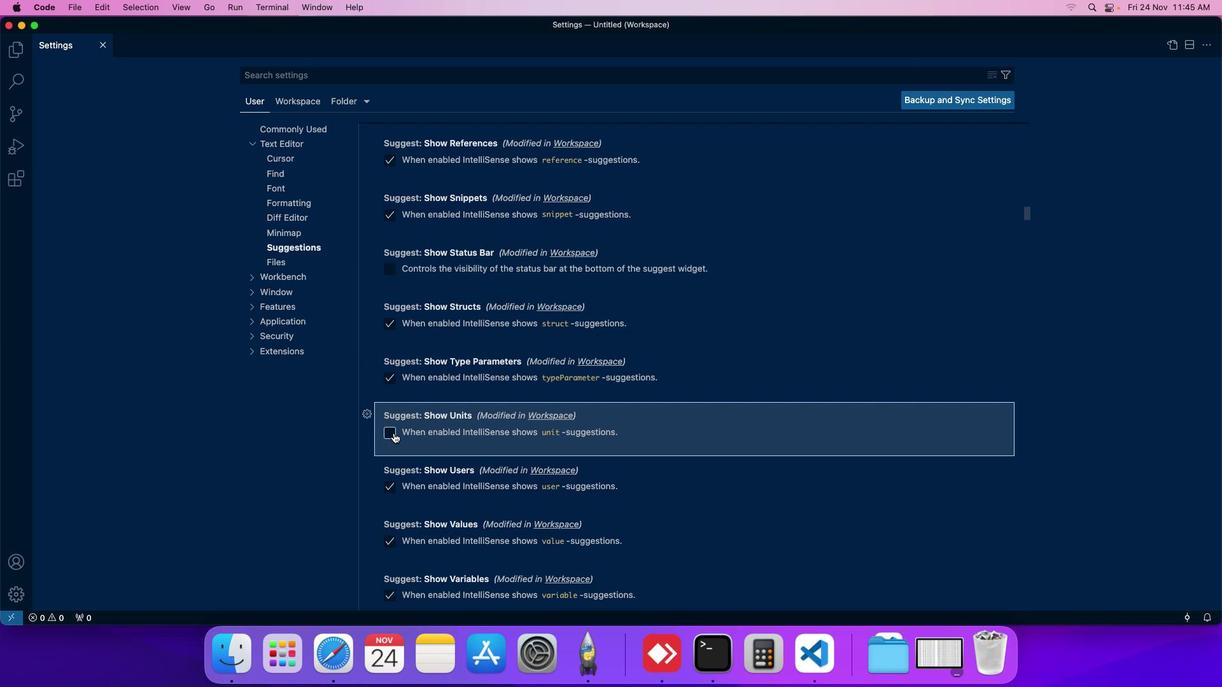 
Action: Mouse moved to (348, 424)
Screenshot: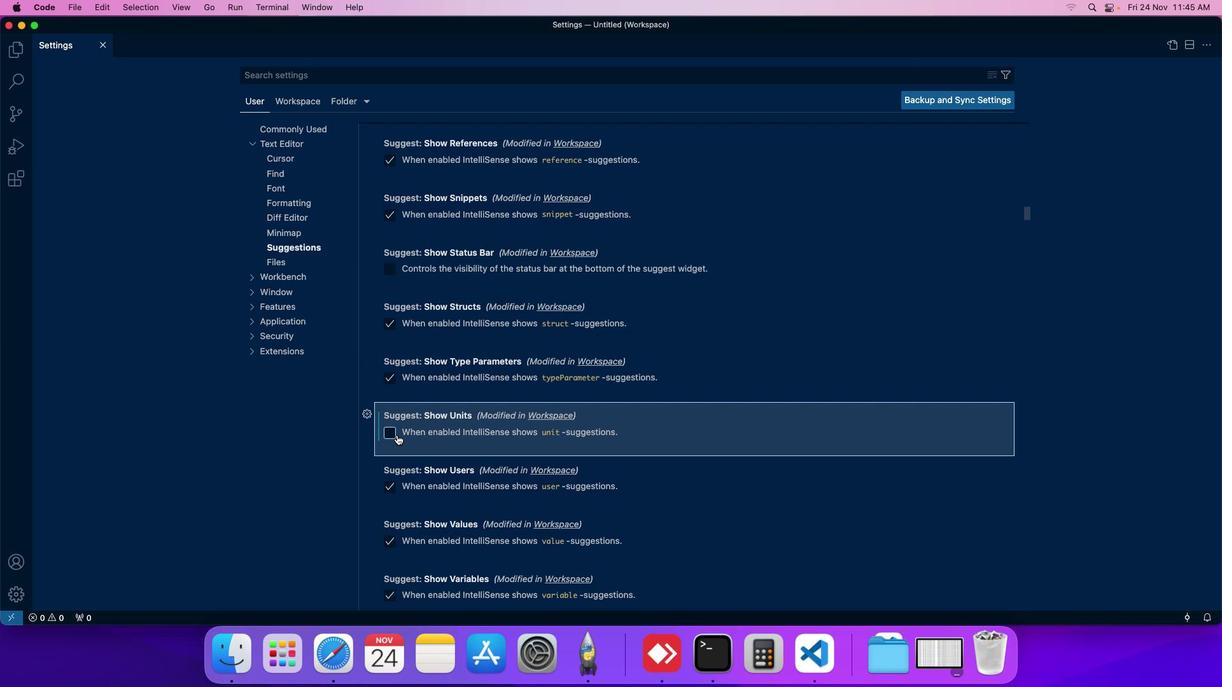 
